 Task: In Heading Arial with underline. Font size of heading  '18'Font style of data Calibri. Font size of data  9Alignment of headline & data Align center. Fill color in heading,  RedFont color of data Black Apply border in Data No BorderIn the sheet  Data Tracking Template Workbookbook
Action: Mouse moved to (1100, 146)
Screenshot: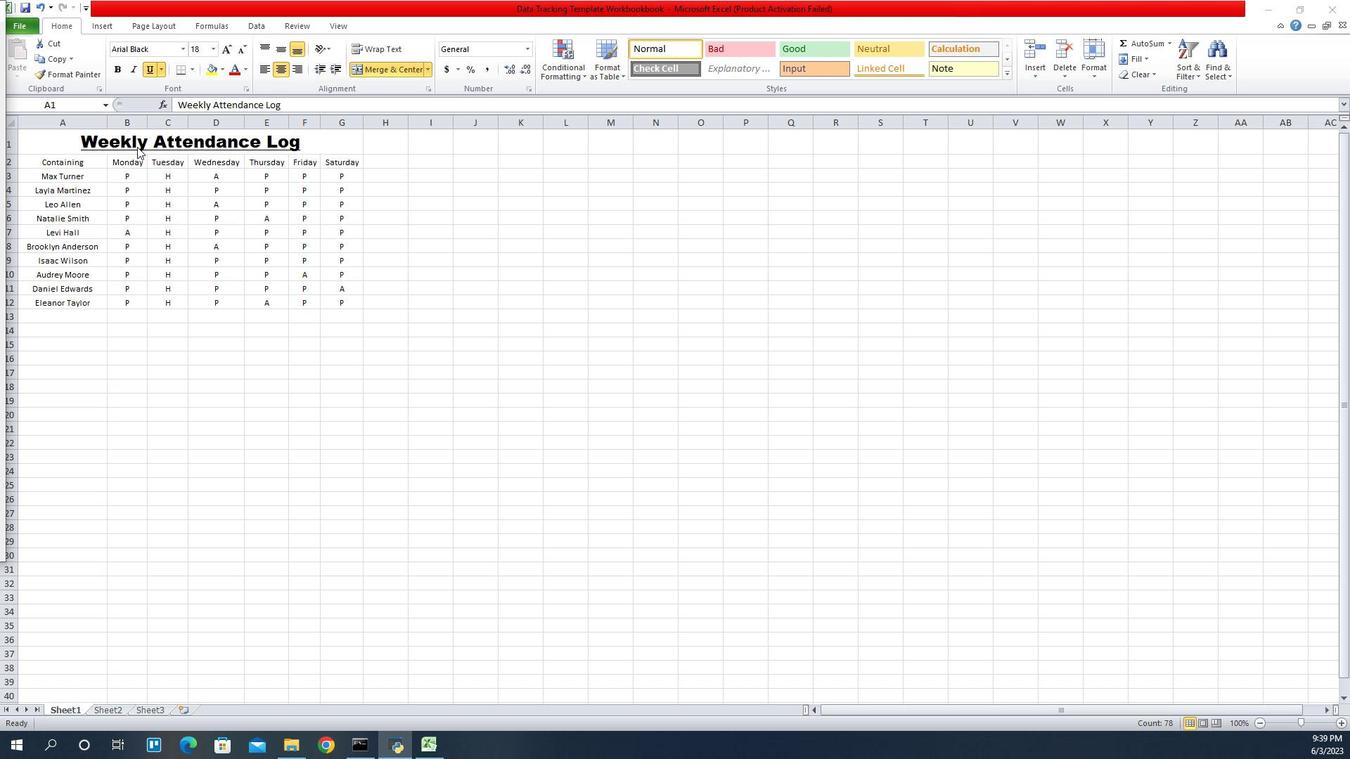 
Action: Mouse pressed left at (1100, 146)
Screenshot: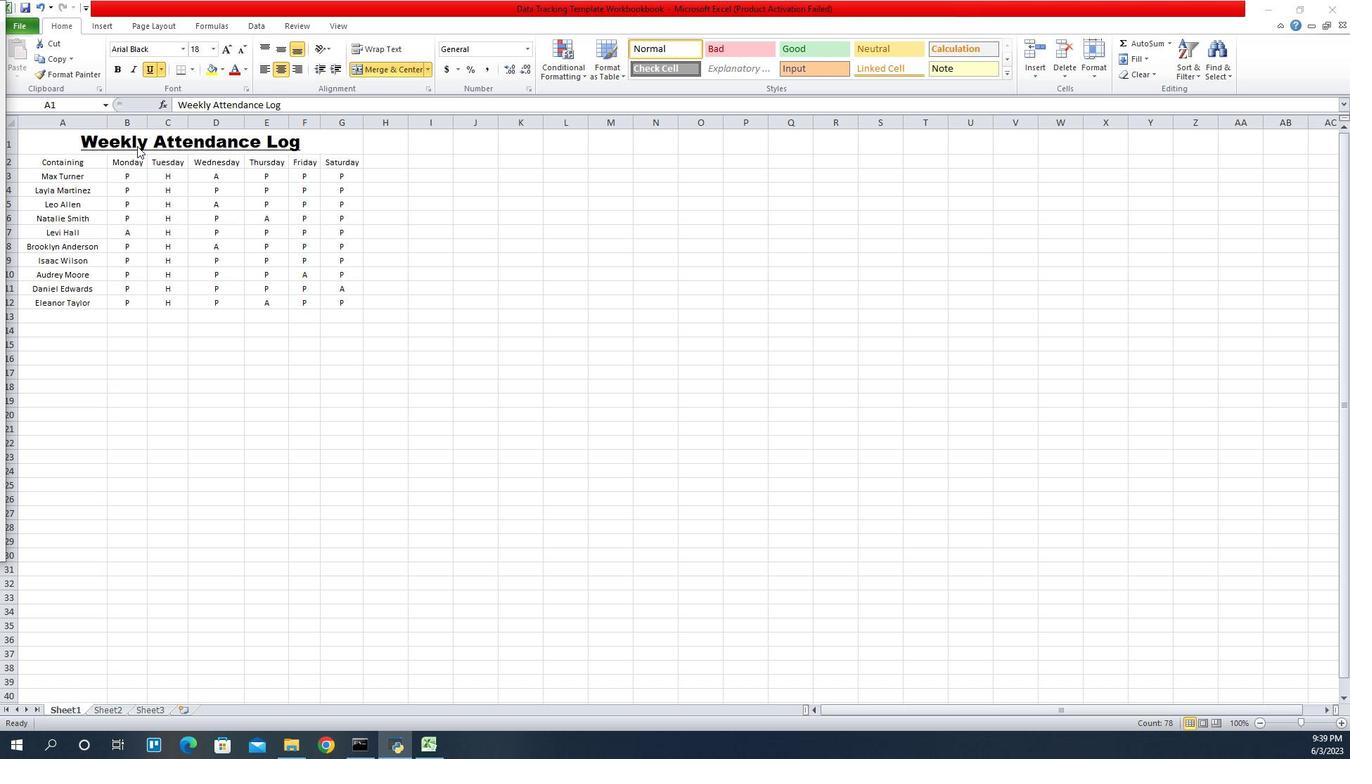 
Action: Mouse pressed left at (1100, 146)
Screenshot: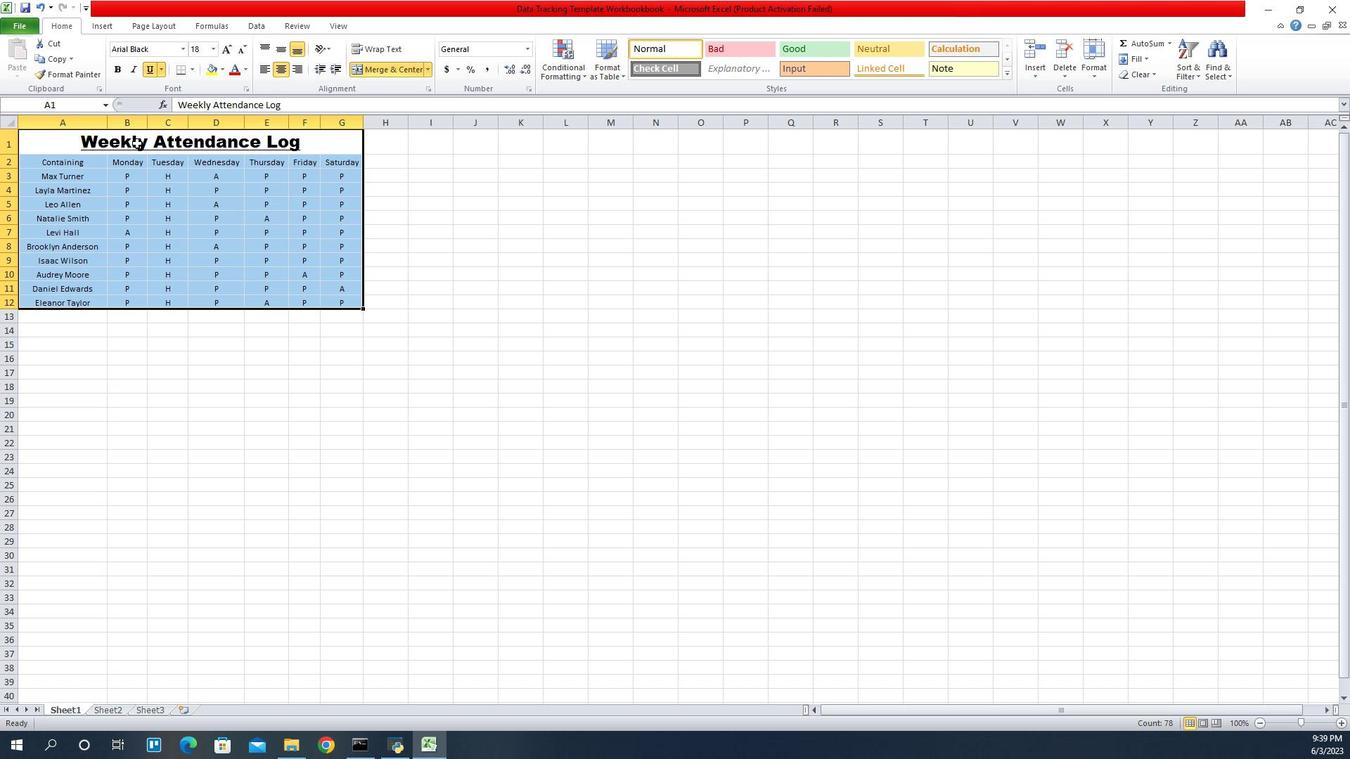 
Action: Mouse moved to (1147, 54)
Screenshot: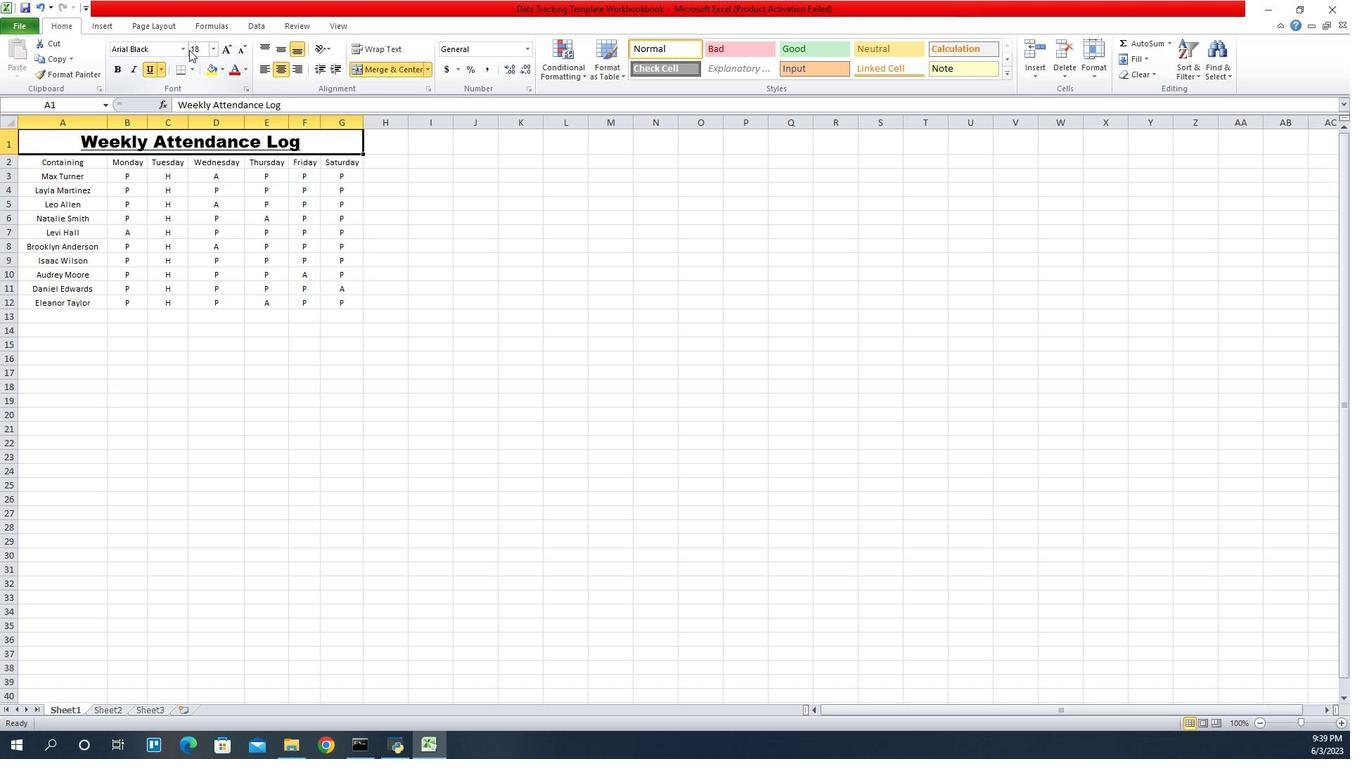 
Action: Mouse pressed left at (1147, 54)
Screenshot: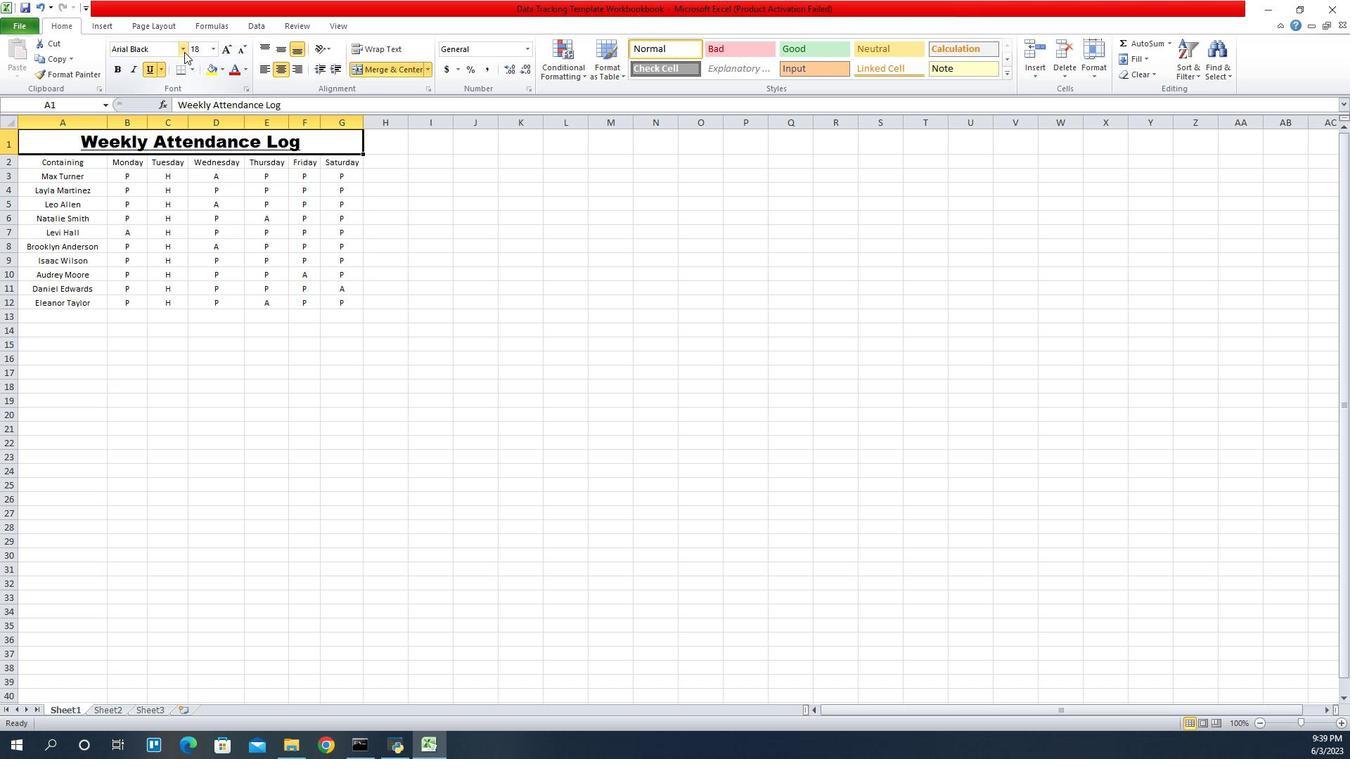 
Action: Mouse moved to (1108, 166)
Screenshot: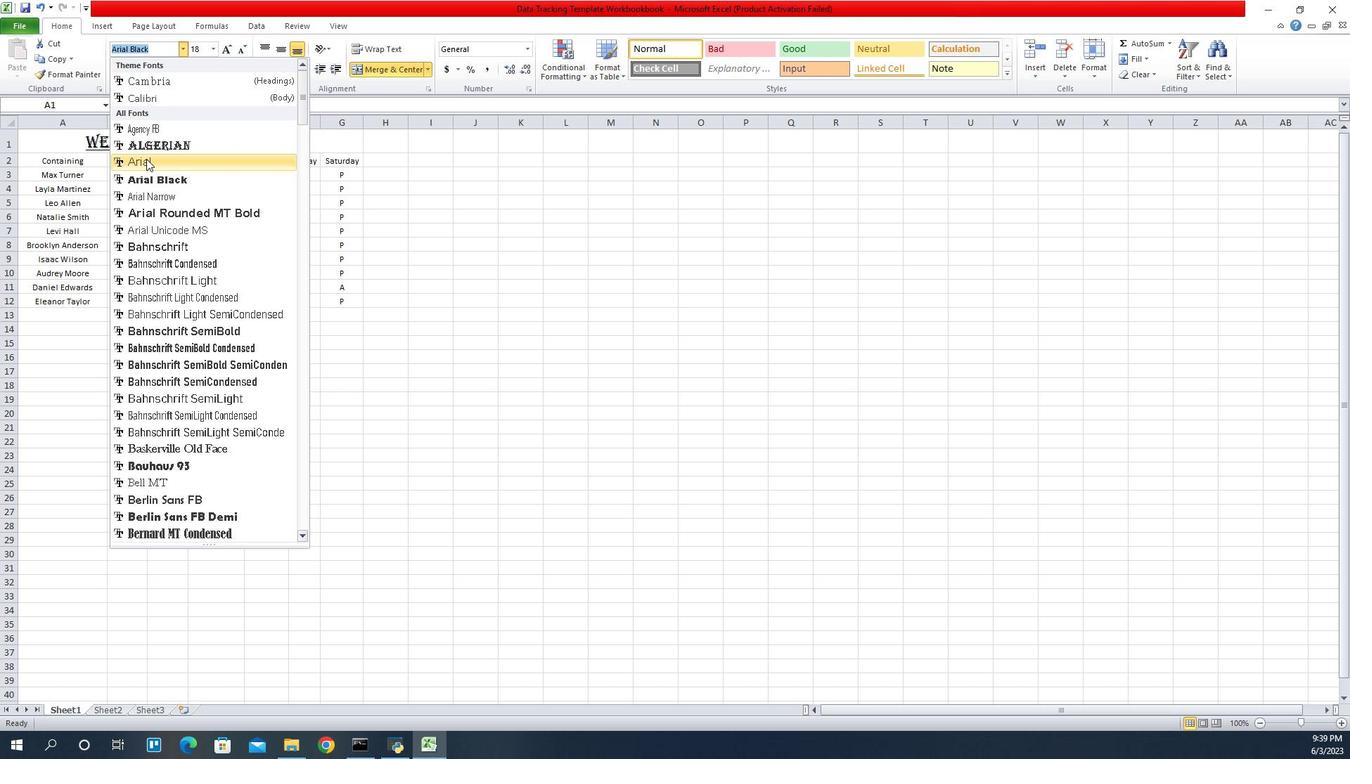 
Action: Mouse pressed left at (1108, 166)
Screenshot: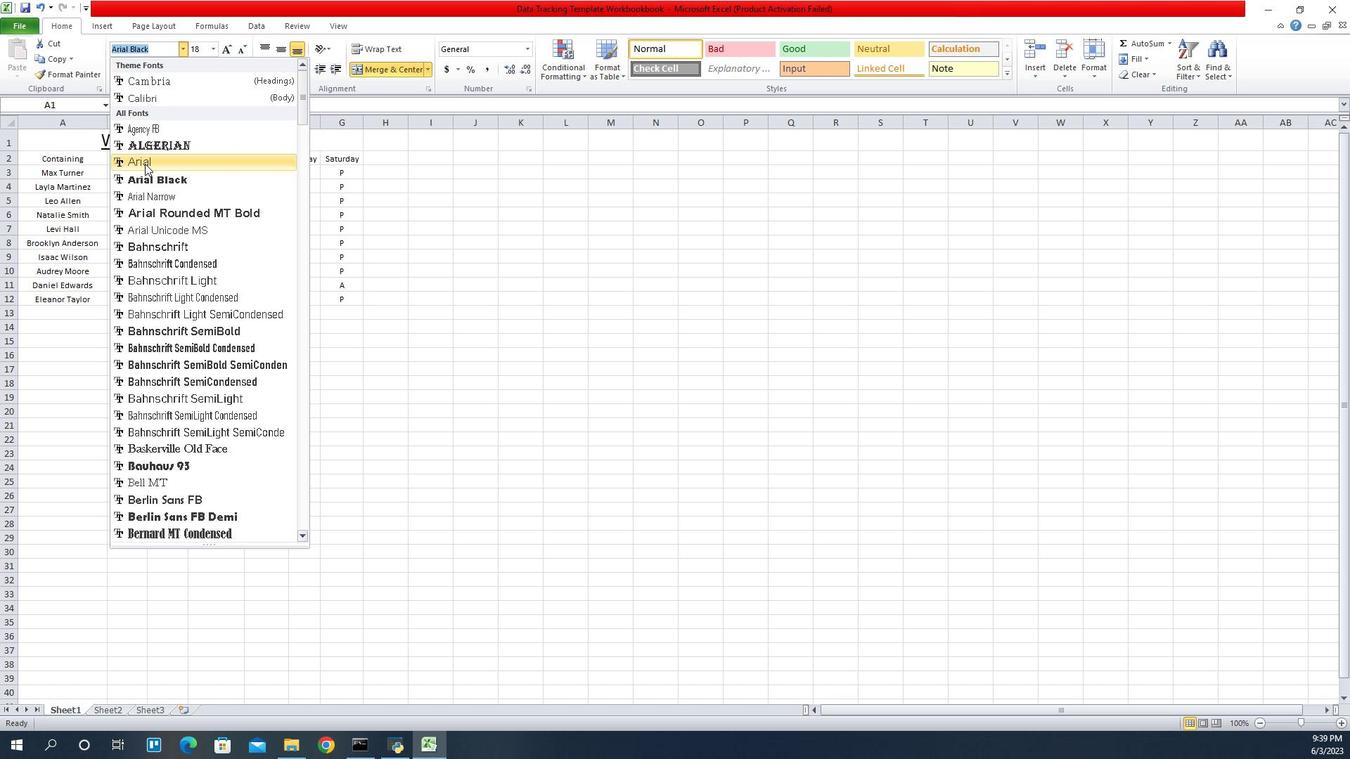 
Action: Mouse moved to (1117, 77)
Screenshot: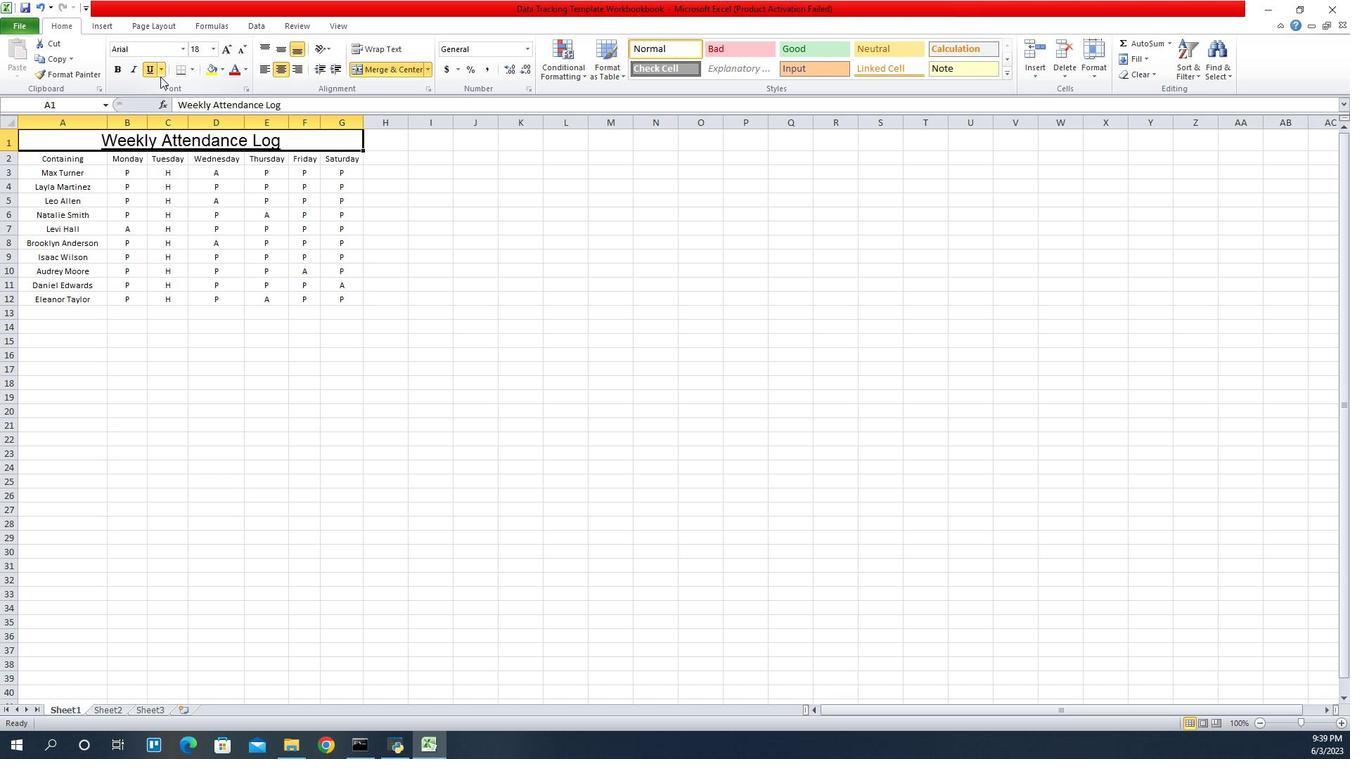 
Action: Mouse pressed left at (1117, 77)
Screenshot: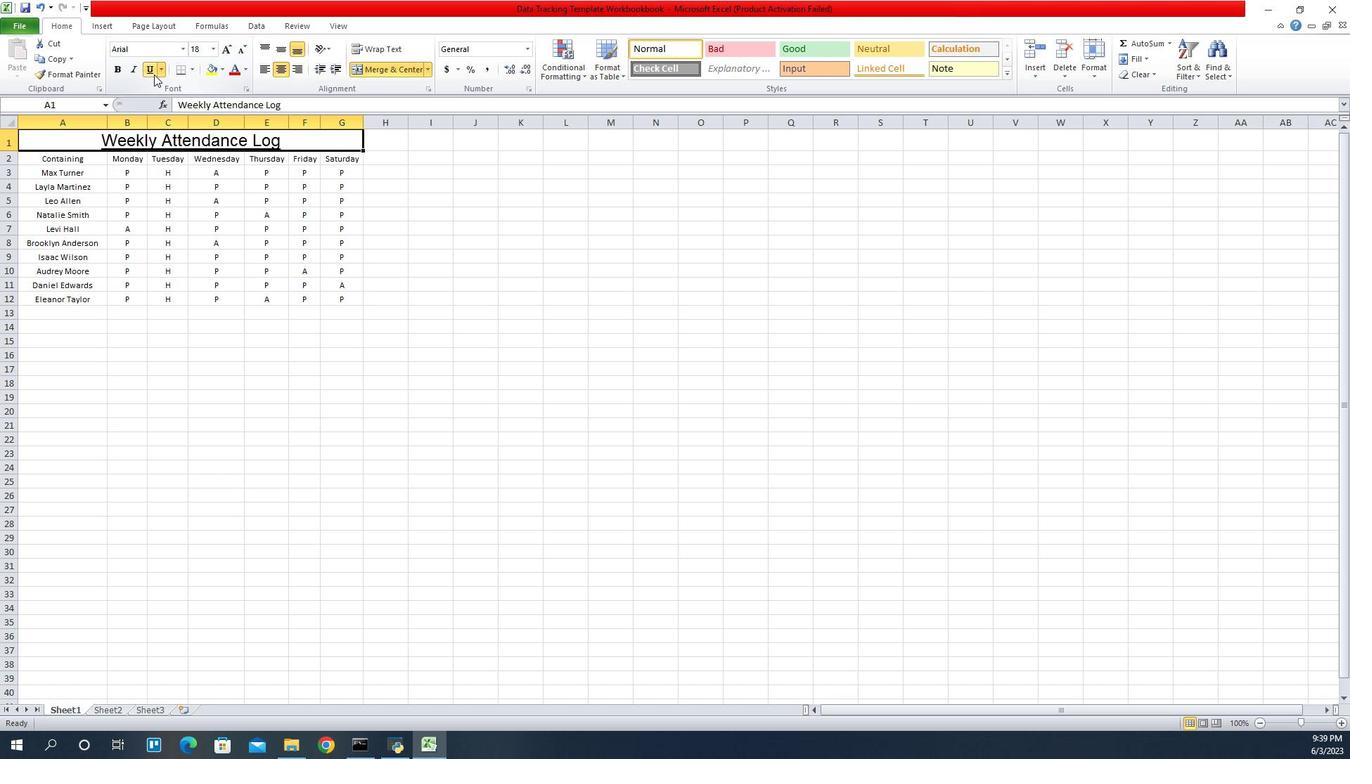 
Action: Mouse pressed left at (1117, 77)
Screenshot: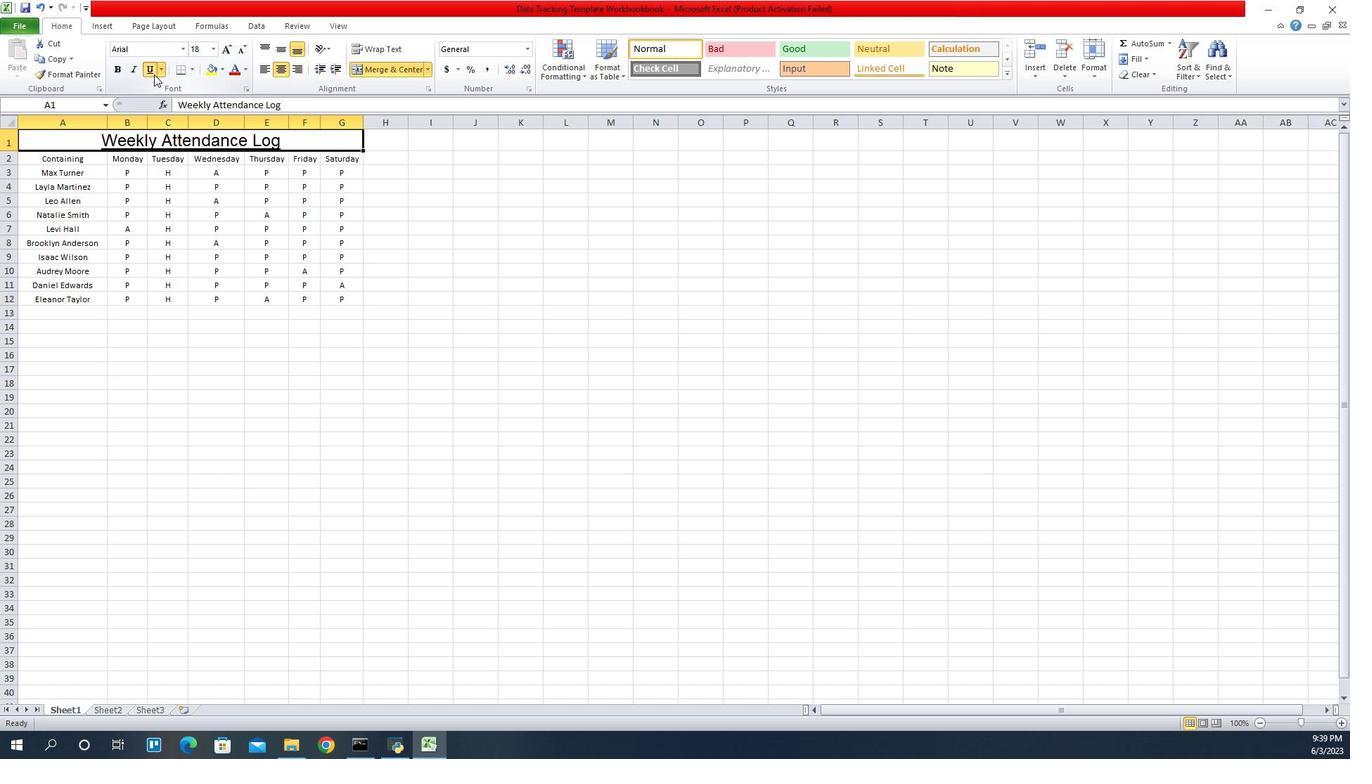 
Action: Mouse moved to (1178, 51)
Screenshot: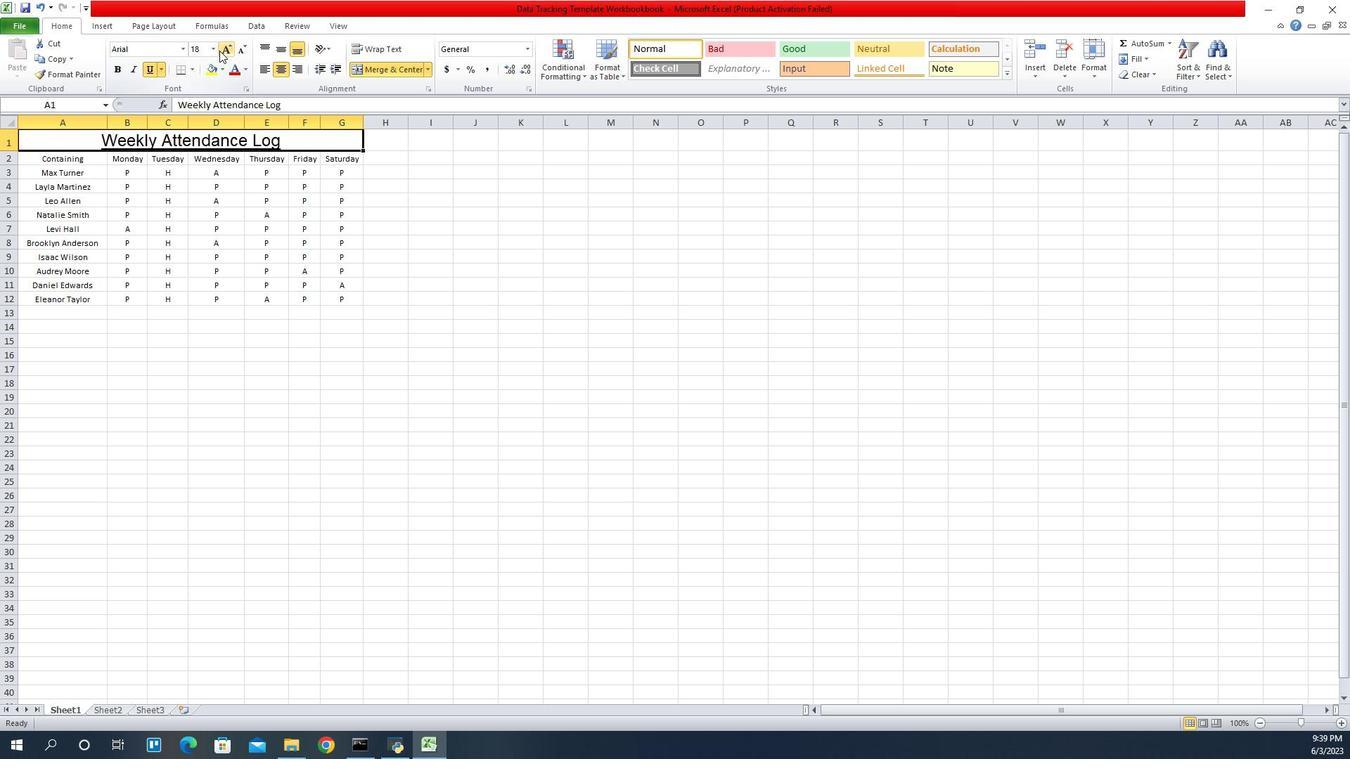 
Action: Mouse pressed left at (1178, 51)
Screenshot: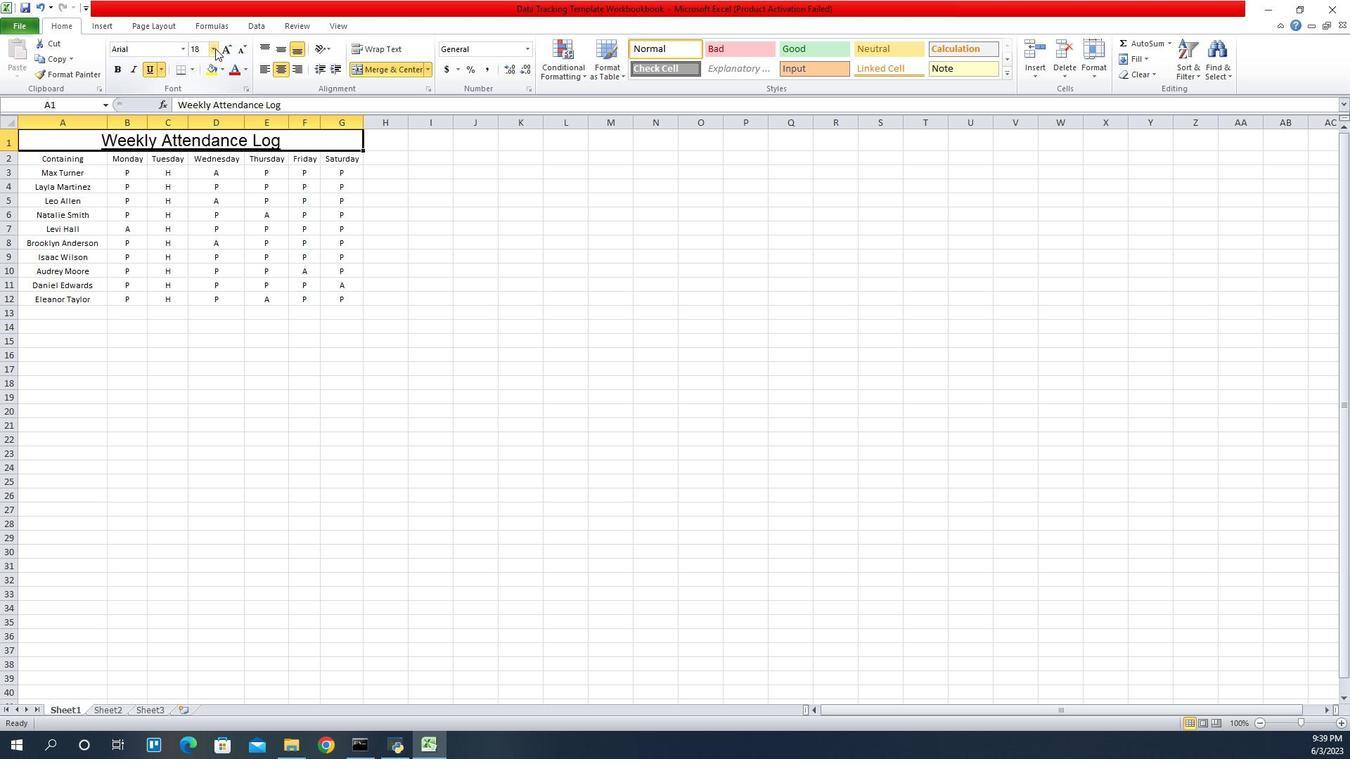 
Action: Mouse moved to (1158, 151)
Screenshot: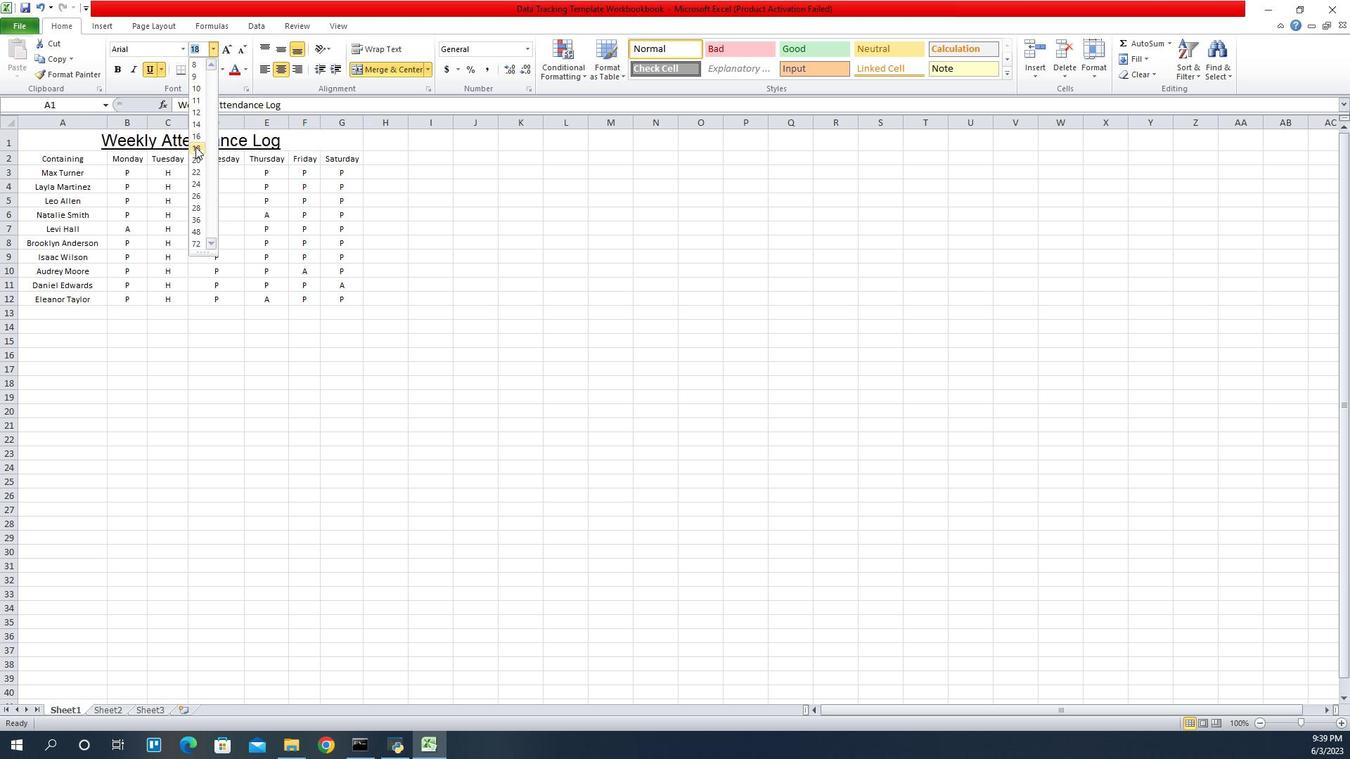 
Action: Mouse pressed left at (1158, 151)
Screenshot: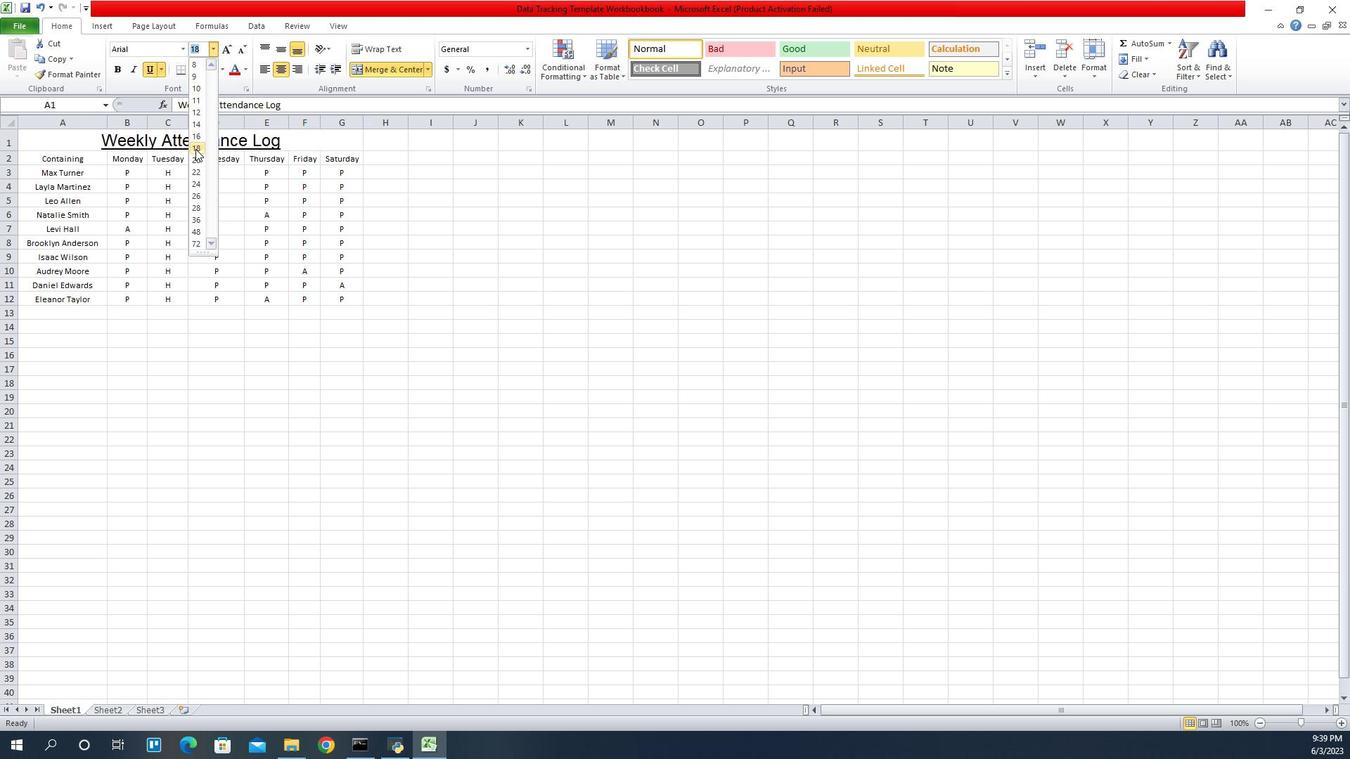 
Action: Mouse moved to (1044, 162)
Screenshot: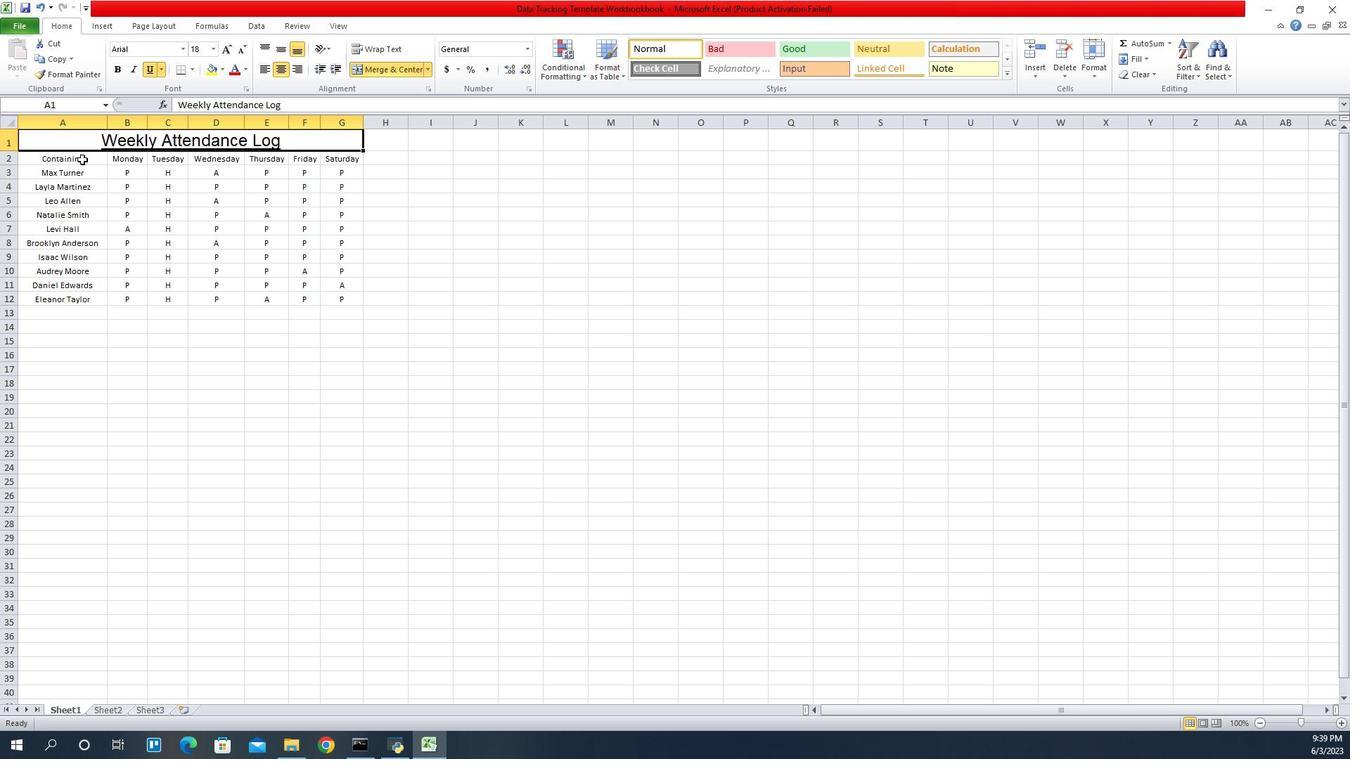 
Action: Mouse pressed left at (1044, 162)
Screenshot: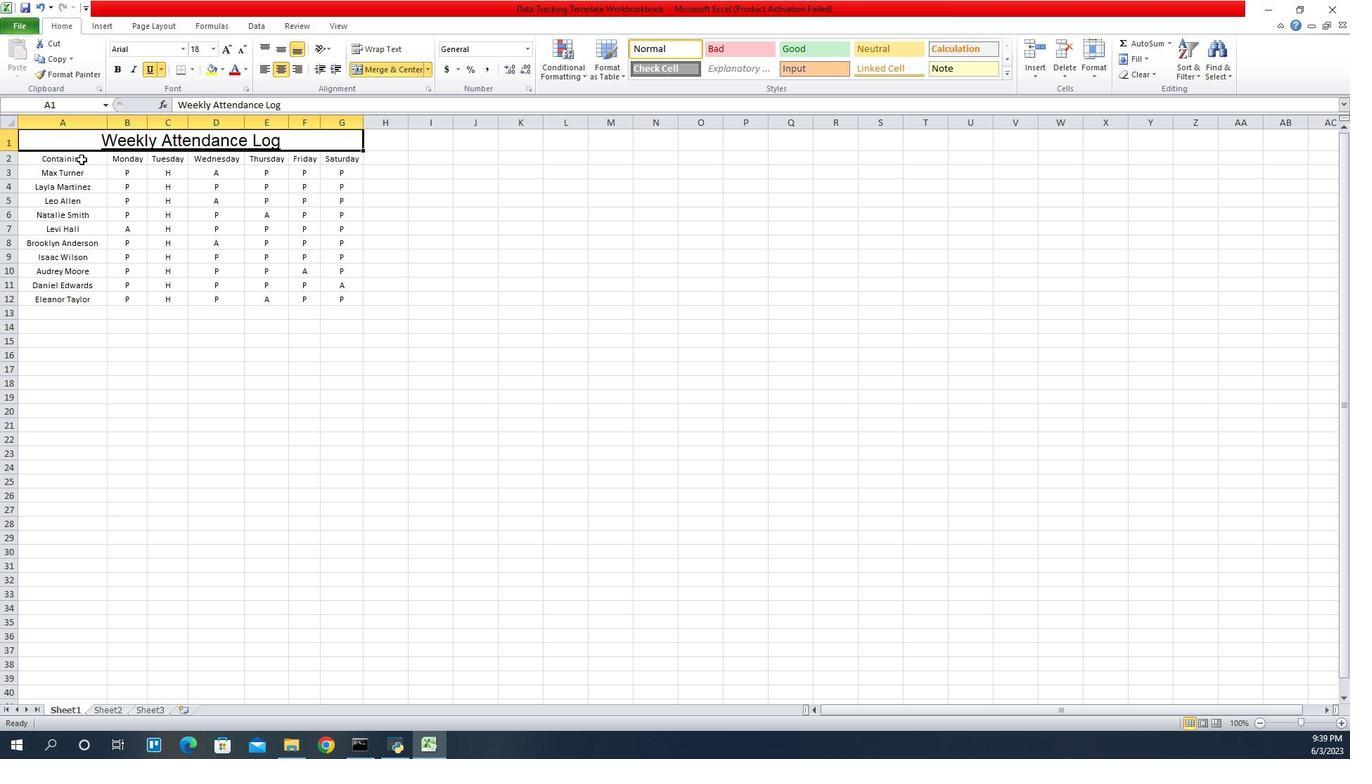 
Action: Mouse moved to (1141, 47)
Screenshot: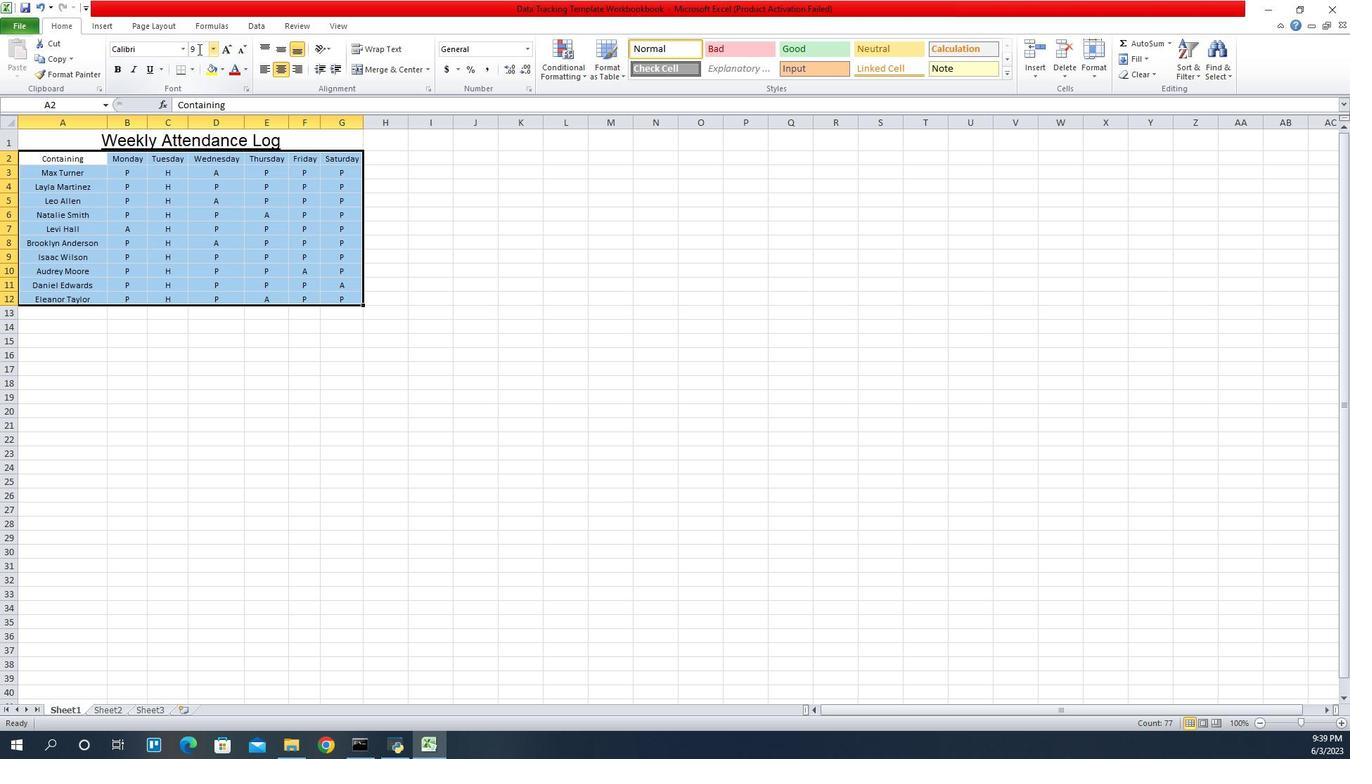
Action: Mouse pressed left at (1141, 47)
Screenshot: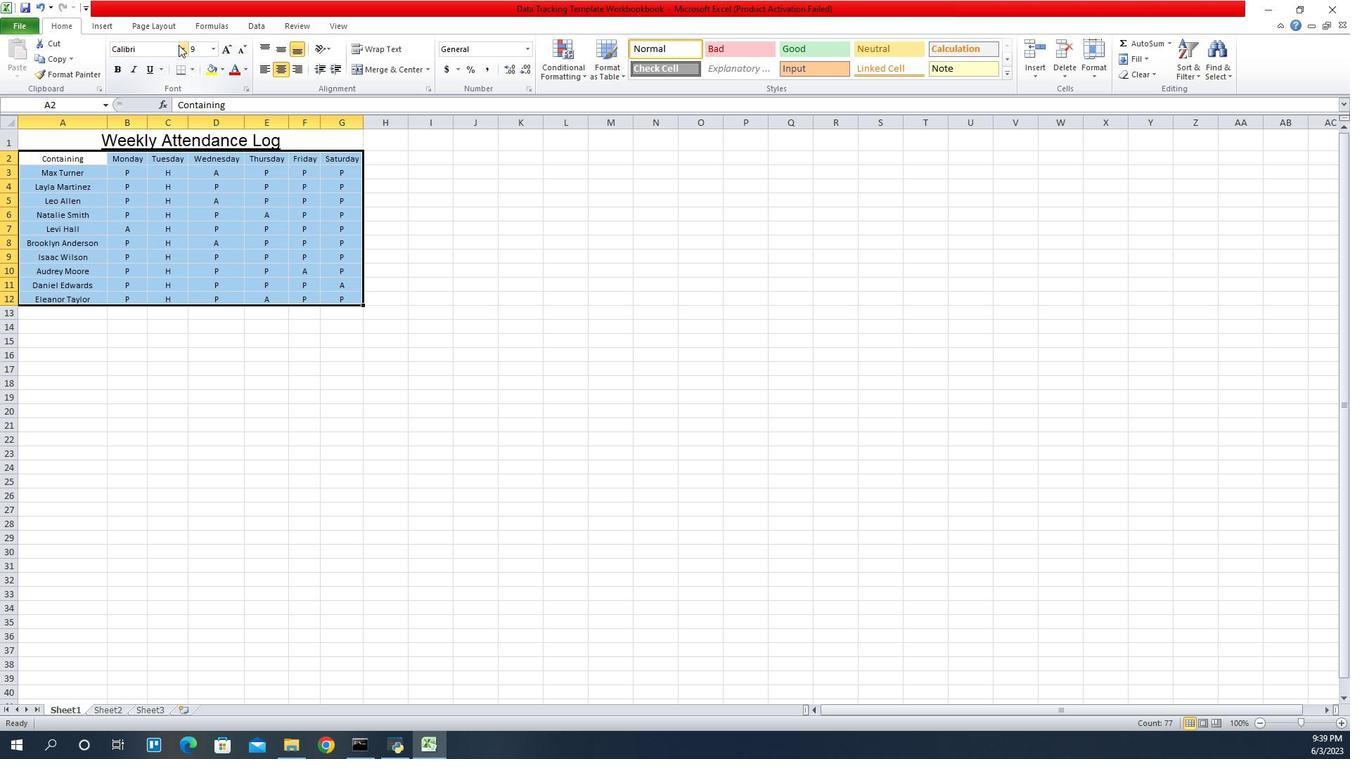 
Action: Mouse moved to (1120, 96)
Screenshot: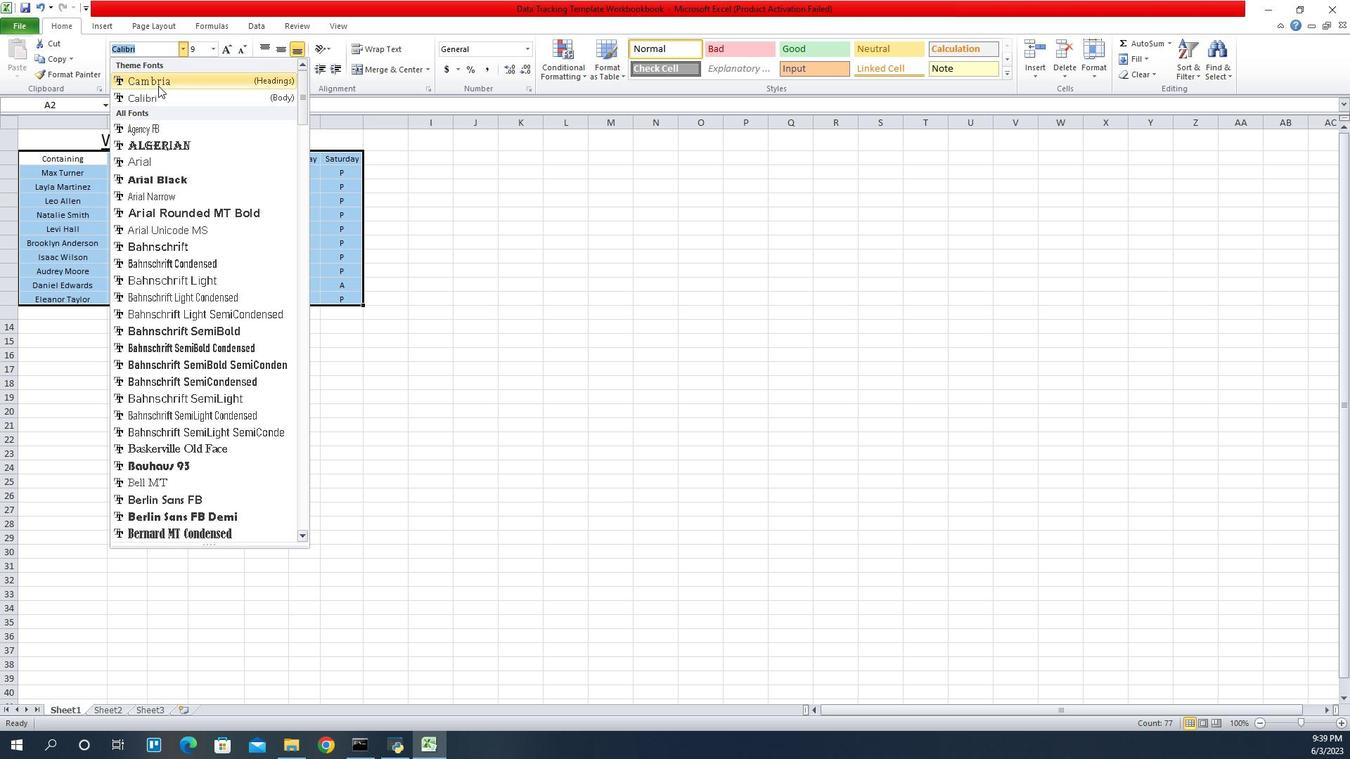 
Action: Mouse pressed left at (1120, 96)
Screenshot: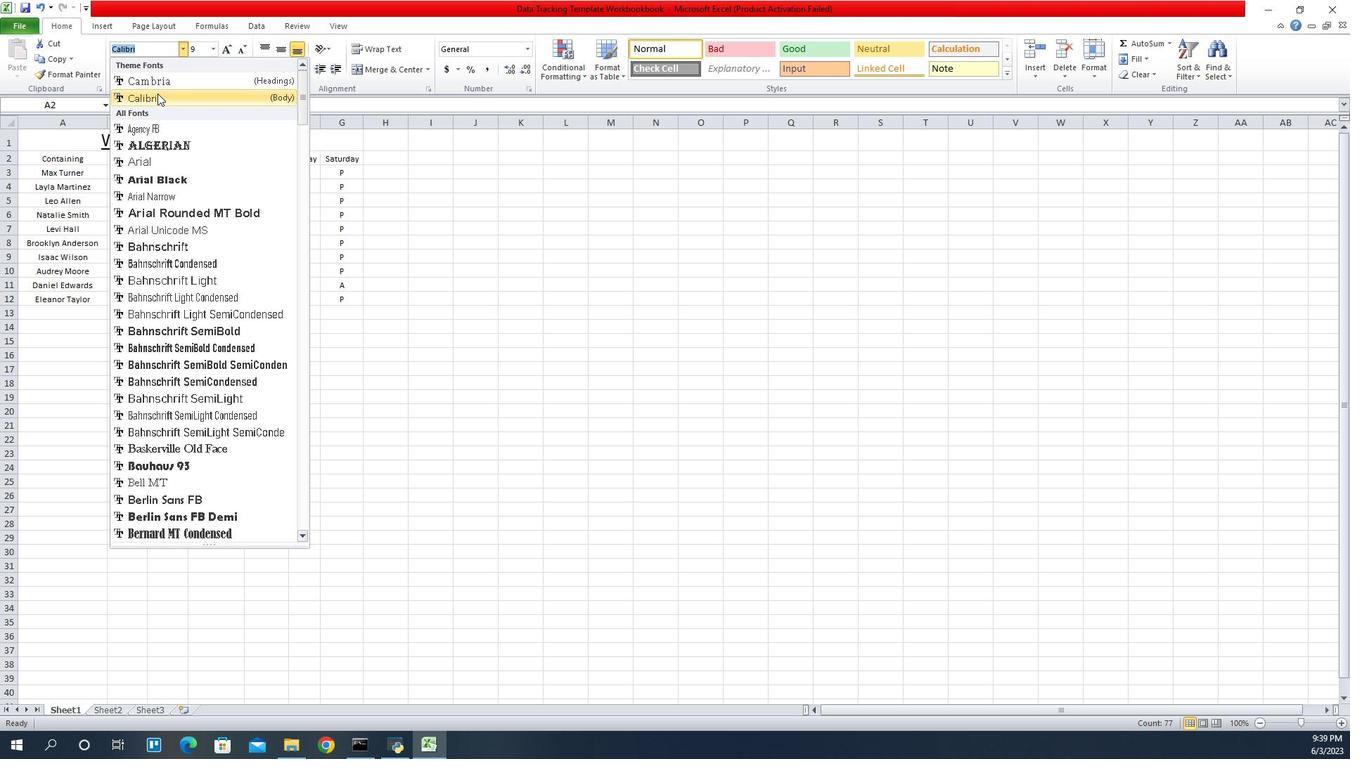 
Action: Mouse moved to (1177, 53)
Screenshot: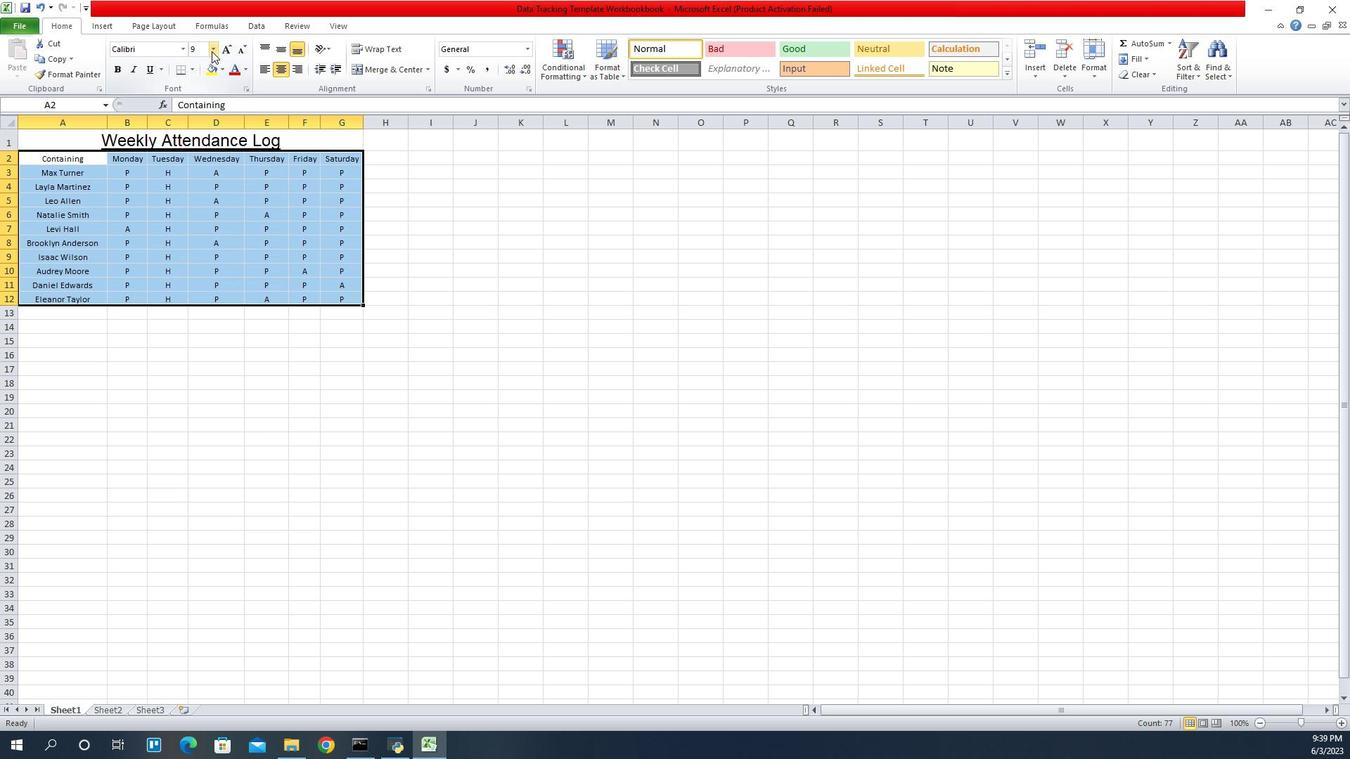 
Action: Mouse pressed left at (1177, 53)
Screenshot: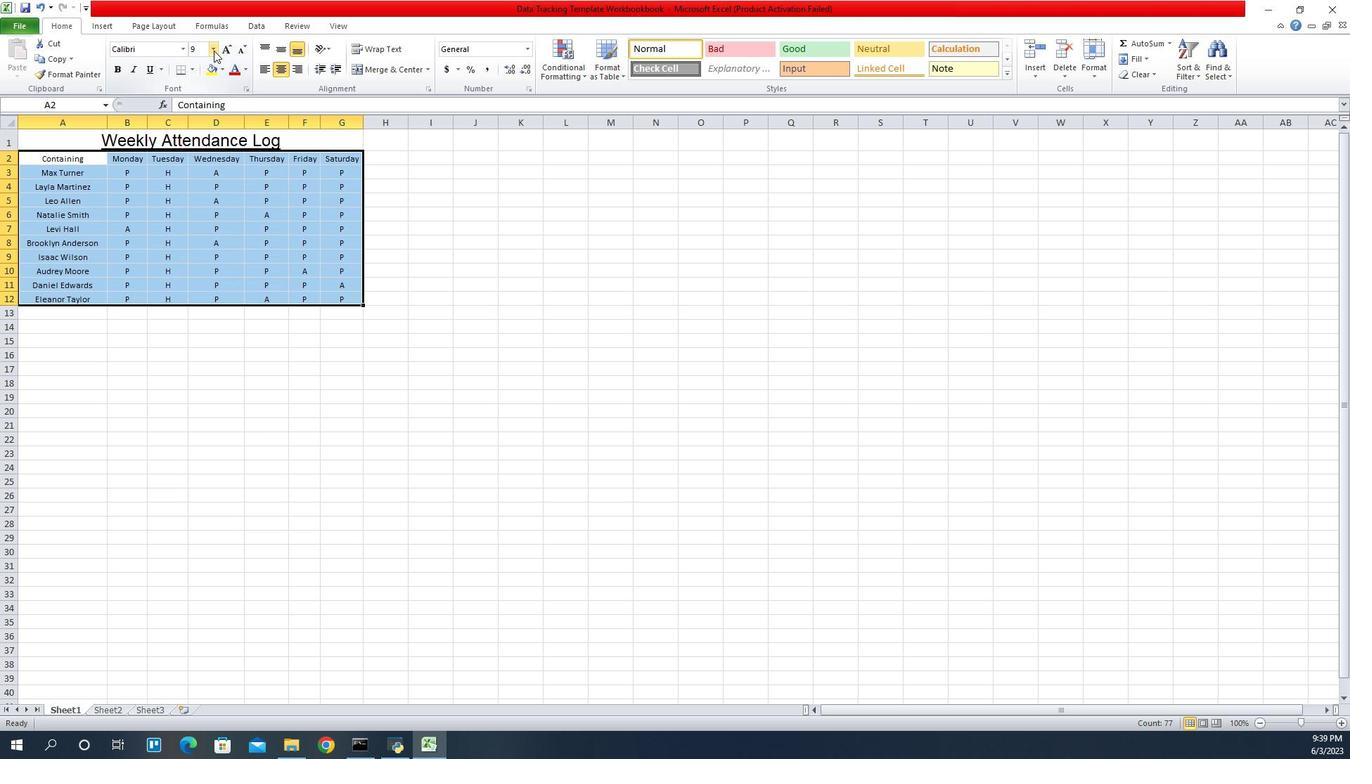
Action: Mouse moved to (1167, 81)
Screenshot: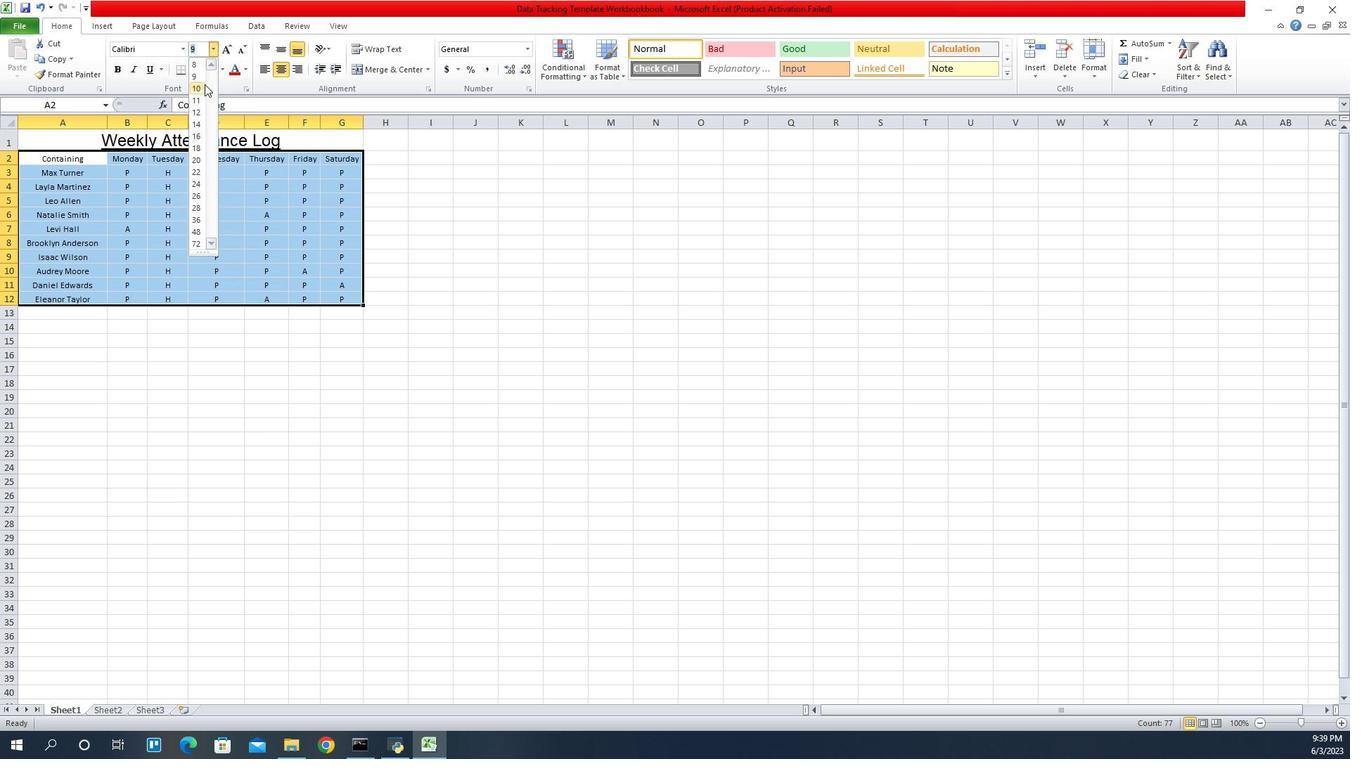 
Action: Mouse pressed left at (1167, 81)
Screenshot: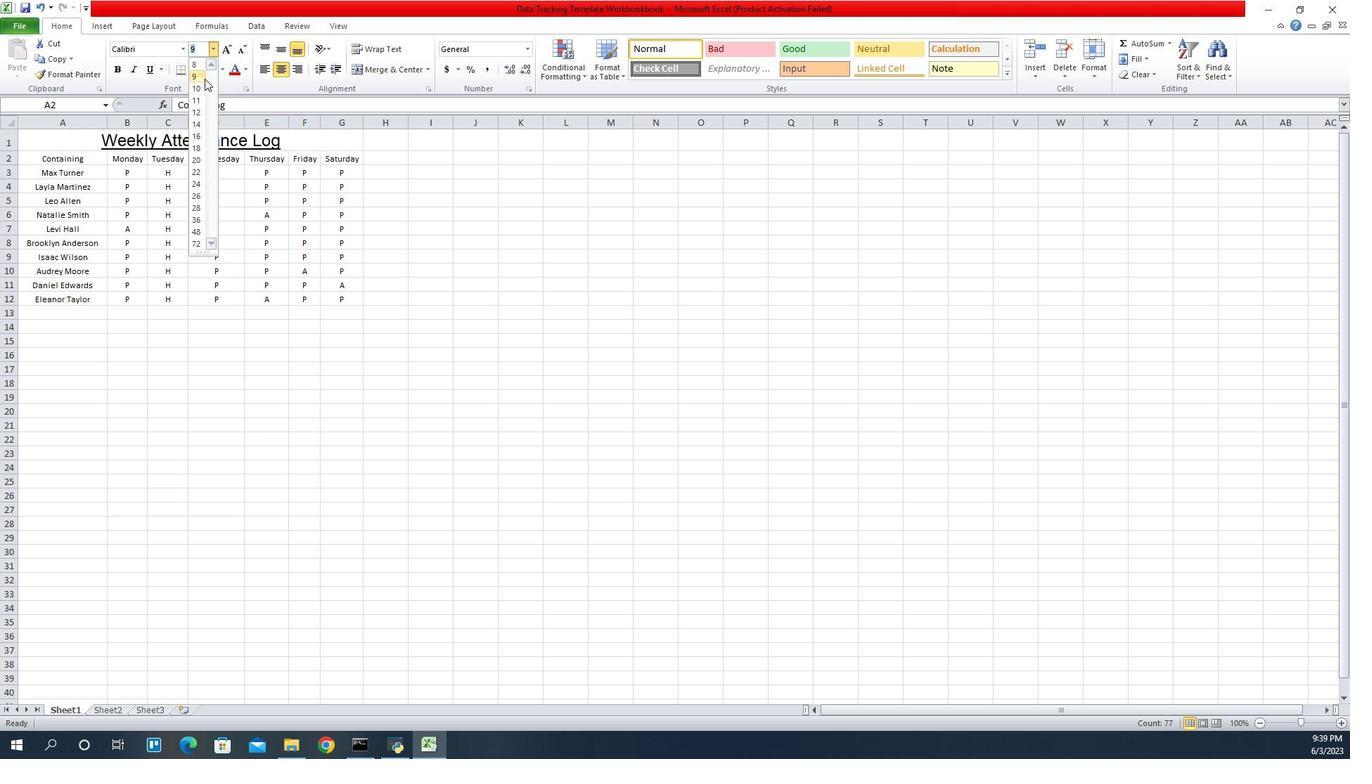 
Action: Mouse moved to (1248, 70)
Screenshot: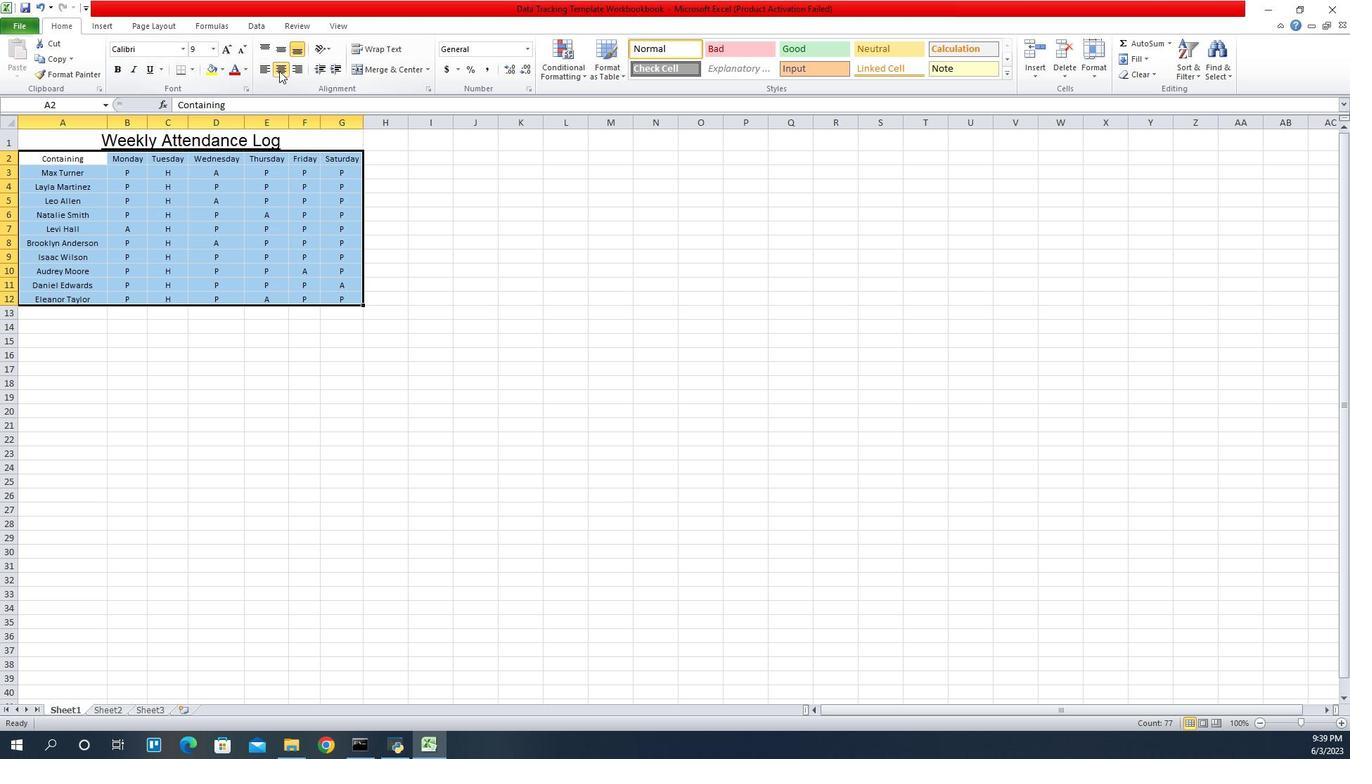 
Action: Mouse pressed left at (1248, 70)
Screenshot: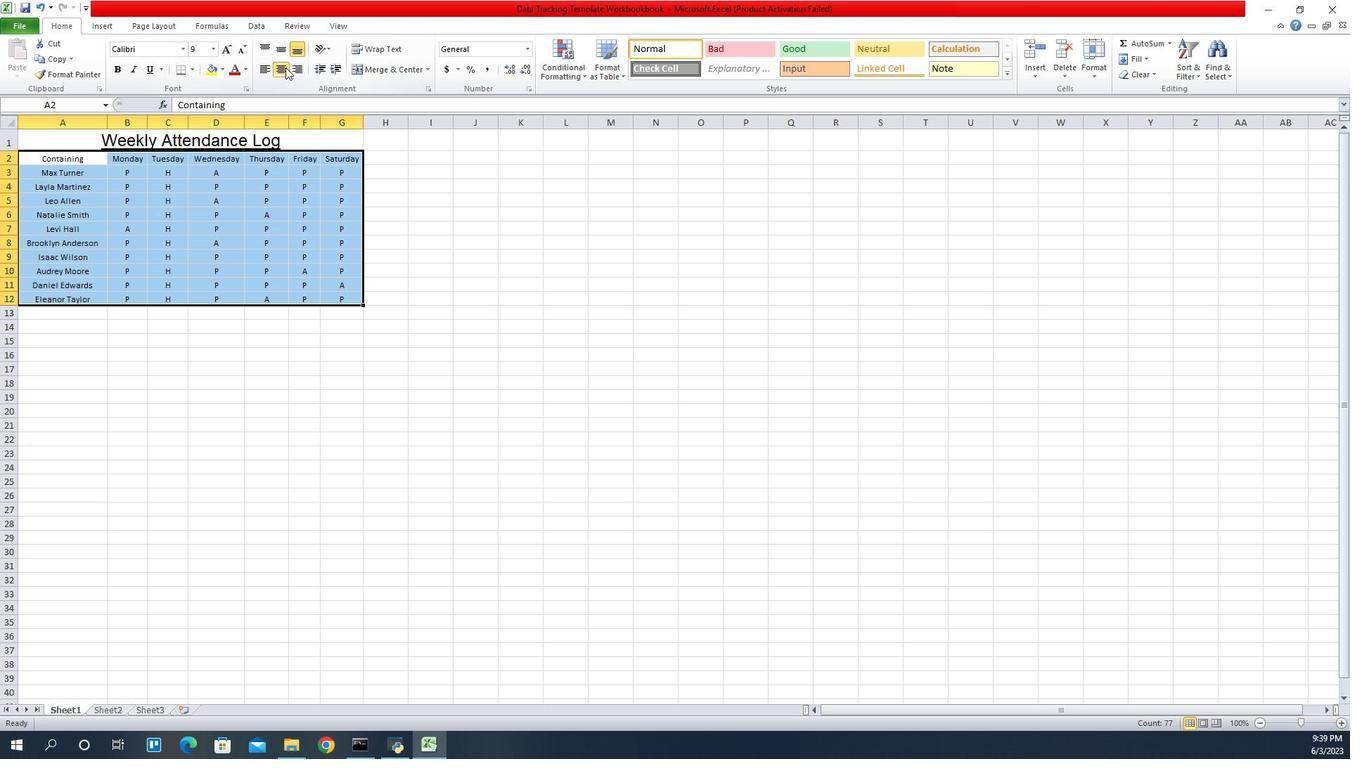 
Action: Mouse moved to (1134, 145)
Screenshot: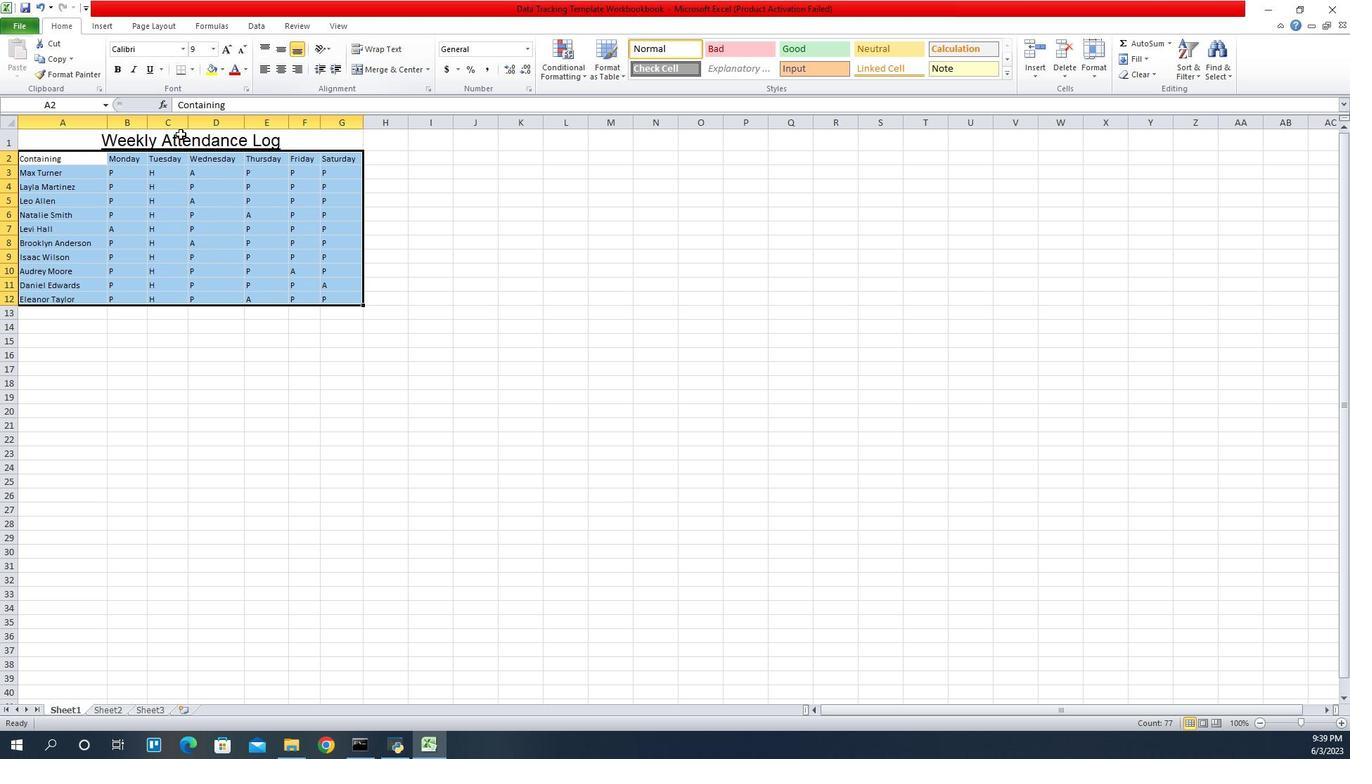 
Action: Mouse pressed left at (1134, 145)
Screenshot: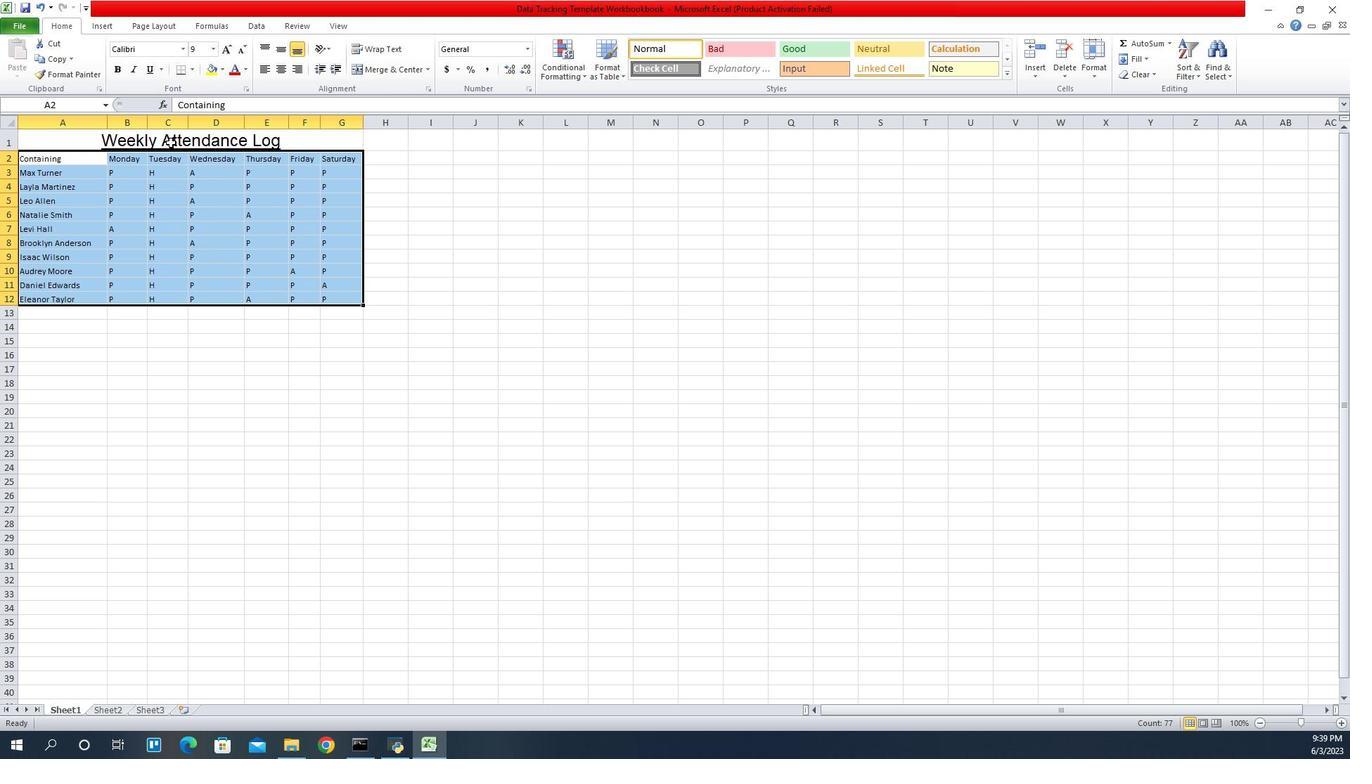 
Action: Mouse moved to (1200, 73)
Screenshot: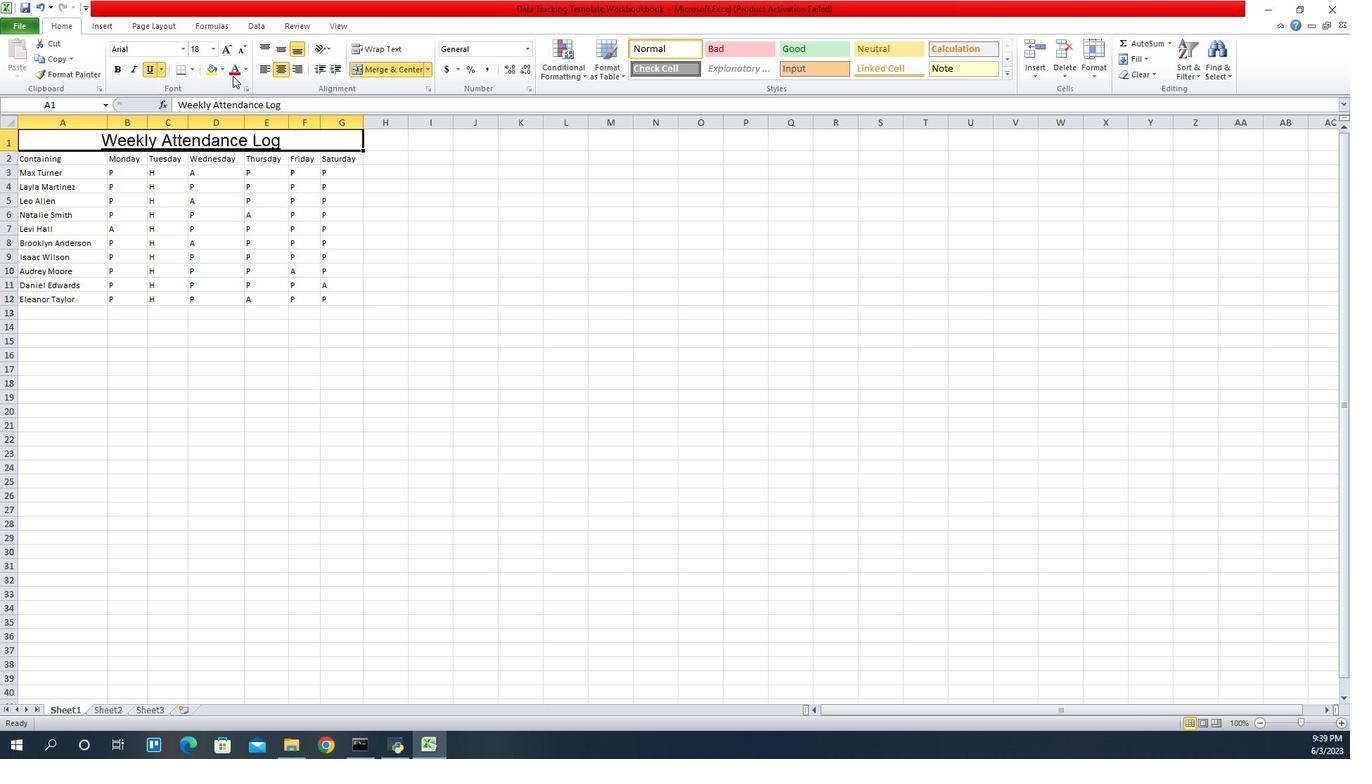 
Action: Mouse pressed left at (1200, 73)
Screenshot: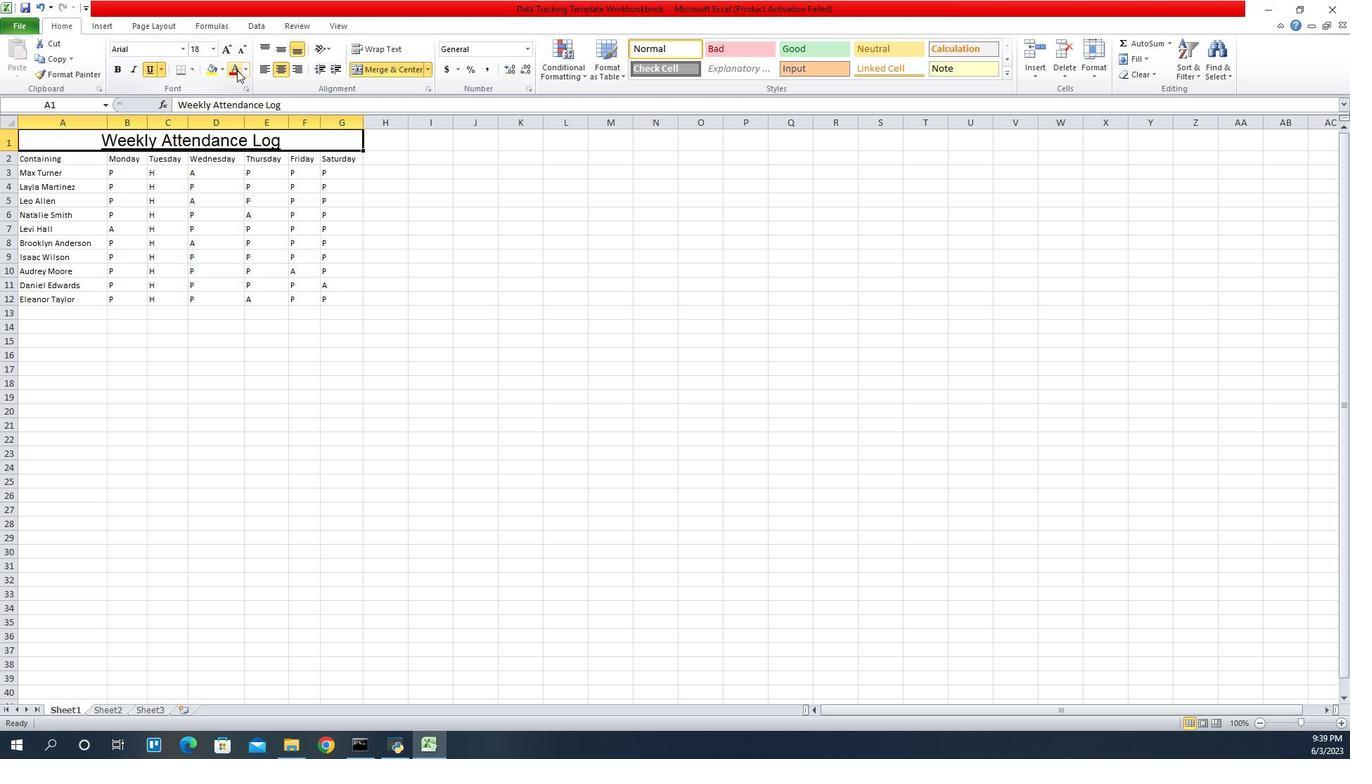 
Action: Mouse moved to (1011, 163)
Screenshot: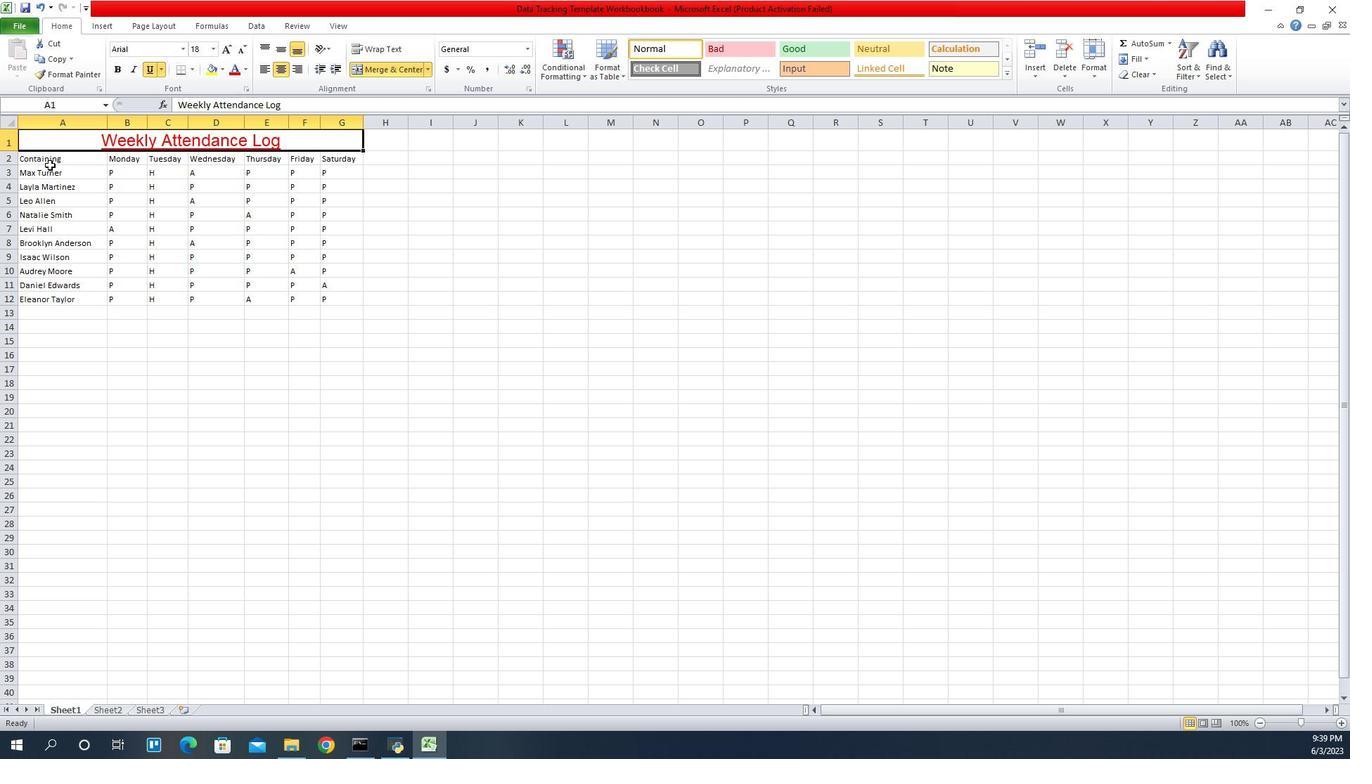 
Action: Mouse pressed left at (1011, 163)
Screenshot: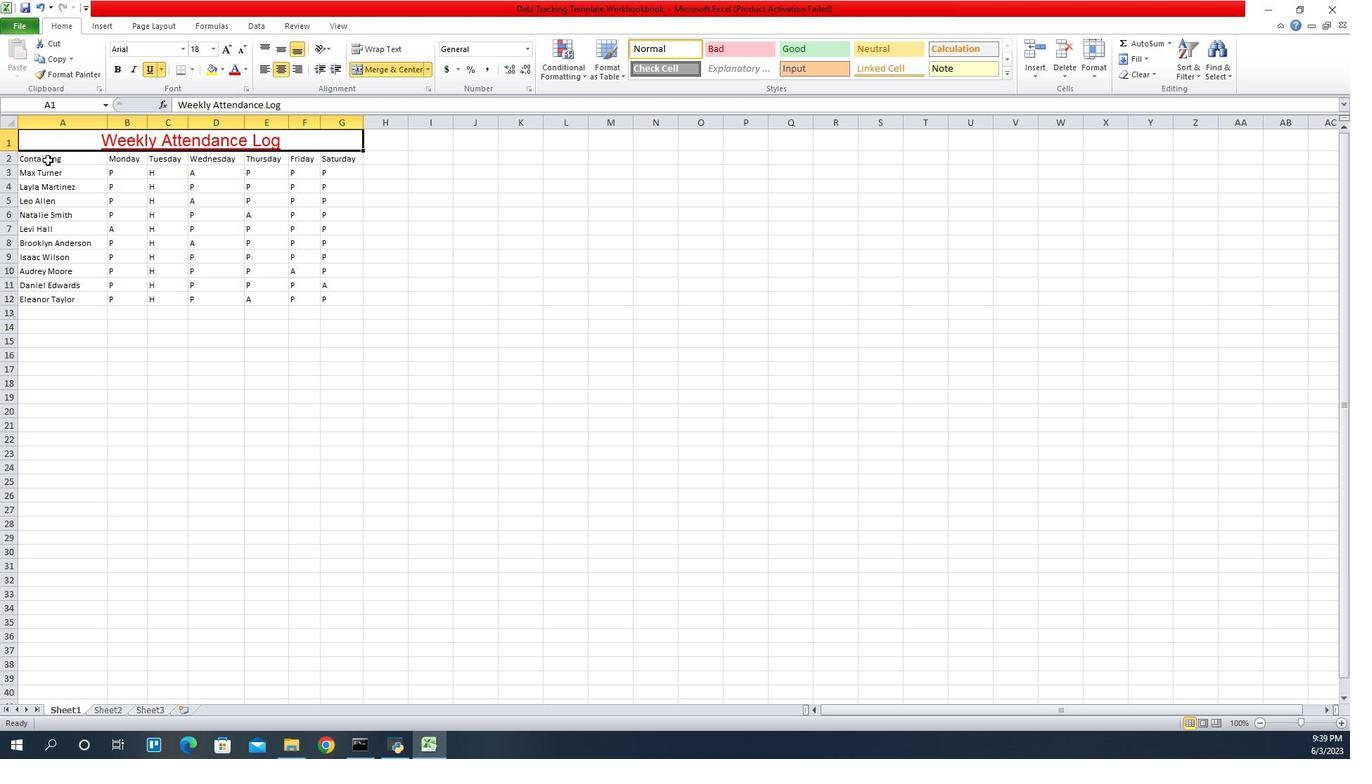 
Action: Mouse moved to (1209, 69)
Screenshot: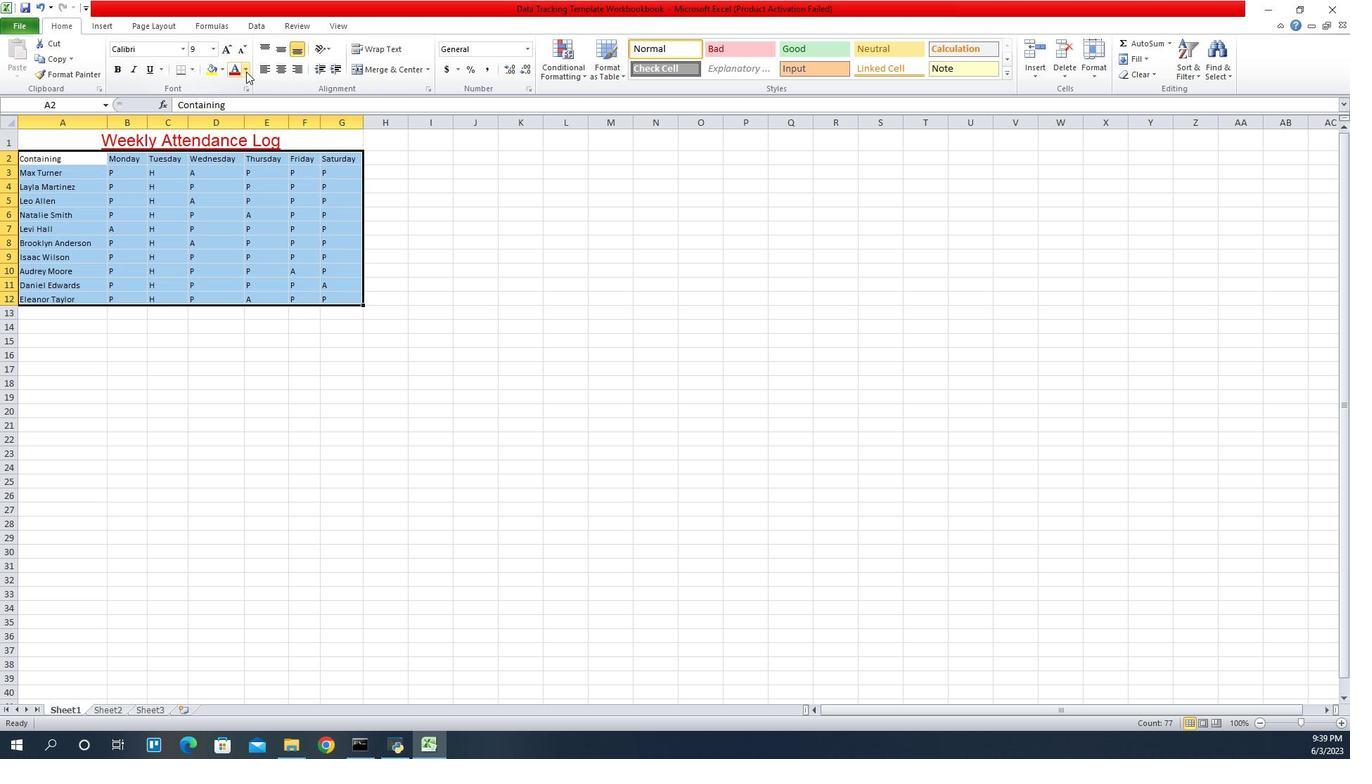 
Action: Mouse pressed left at (1209, 69)
Screenshot: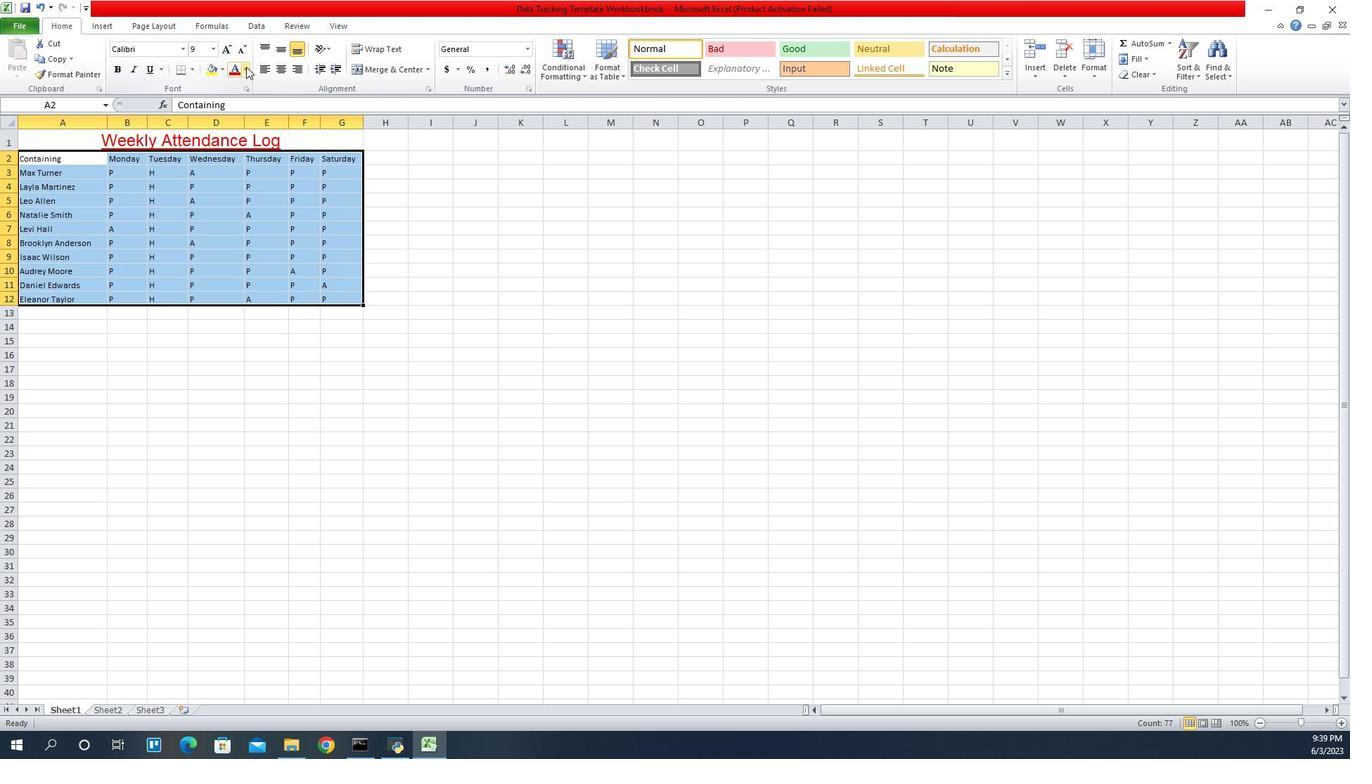 
Action: Mouse moved to (1210, 118)
Screenshot: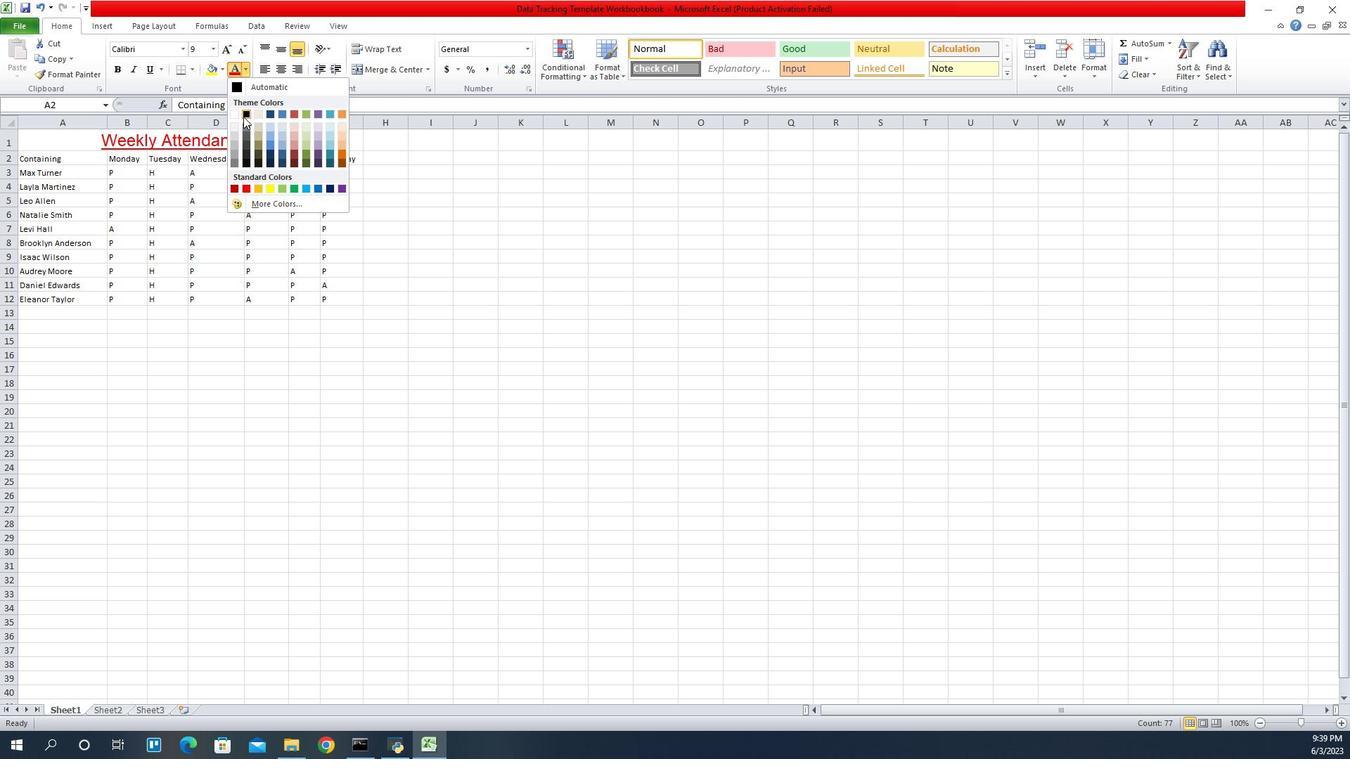 
Action: Mouse pressed left at (1210, 118)
Screenshot: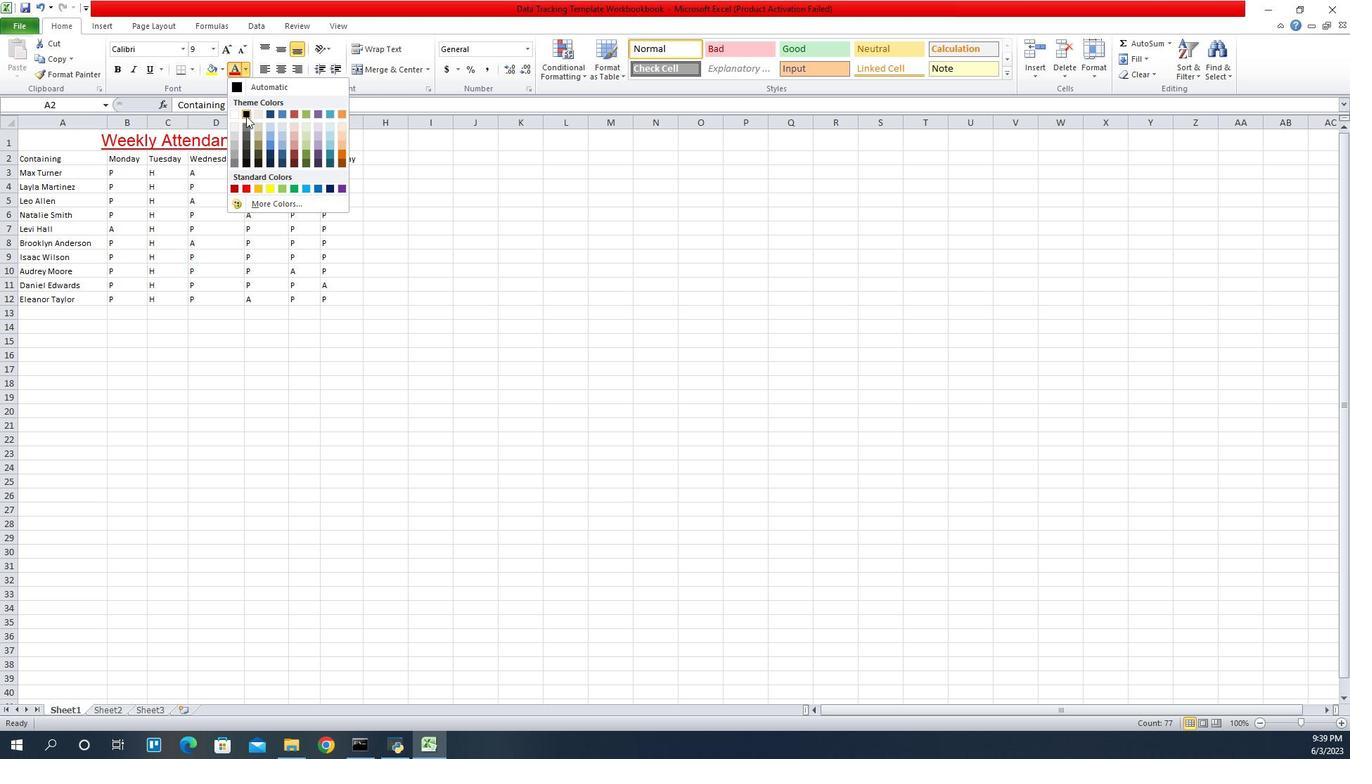 
Action: Mouse moved to (1153, 73)
Screenshot: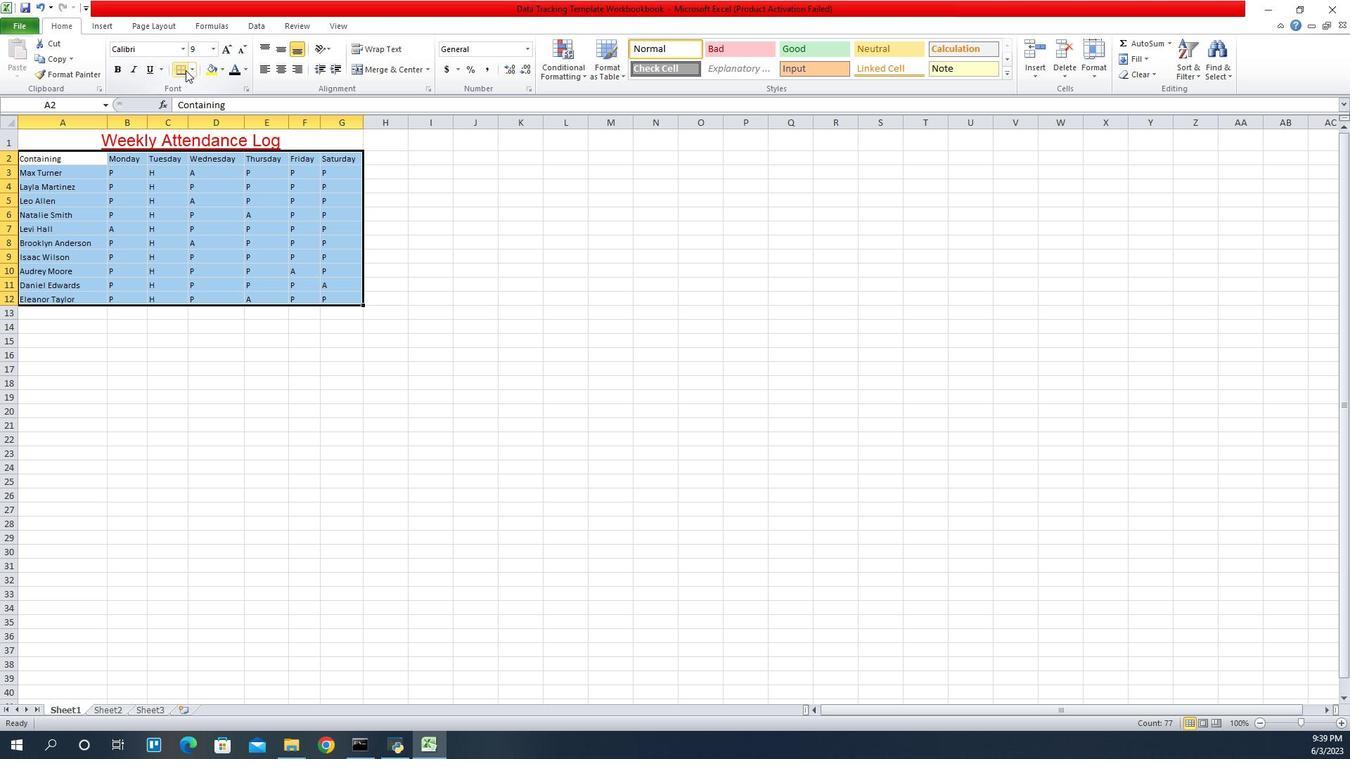 
Action: Mouse pressed left at (1153, 73)
Screenshot: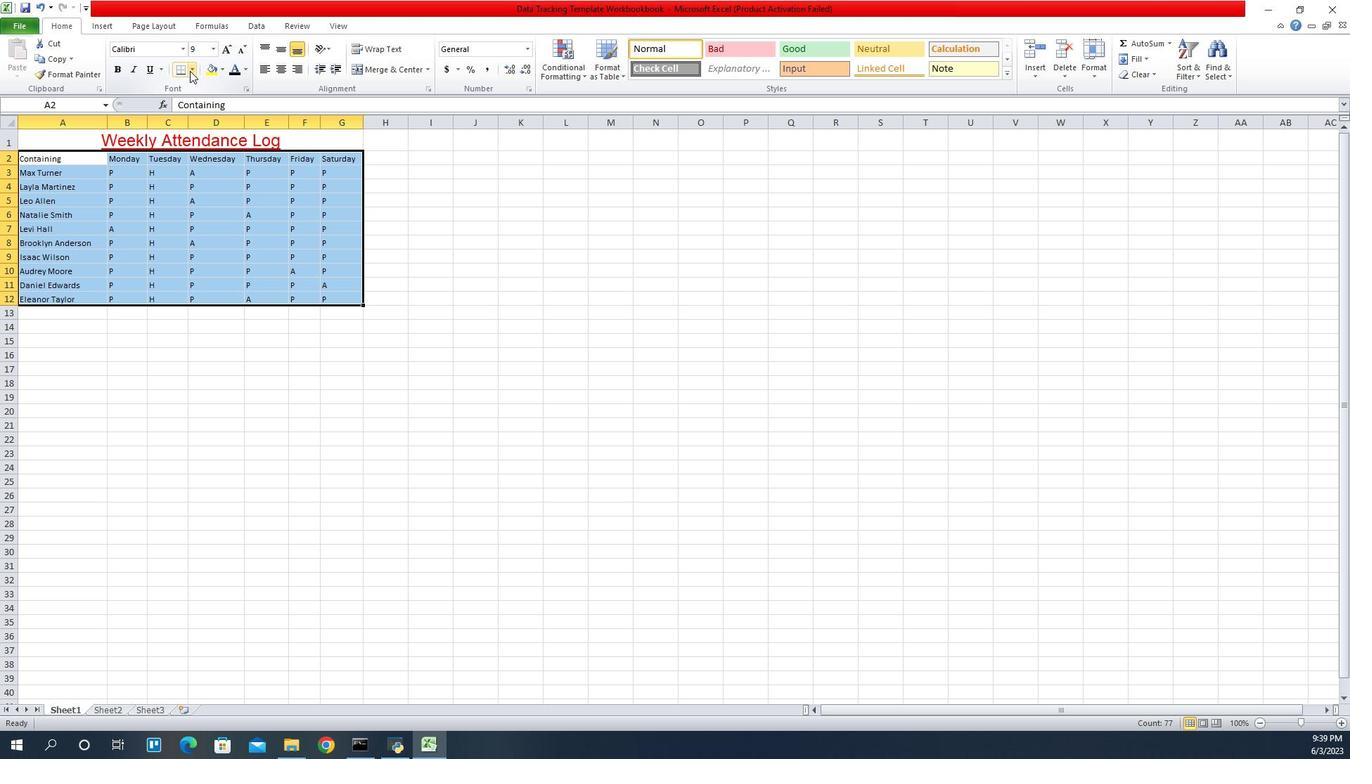 
Action: Mouse moved to (1170, 179)
Screenshot: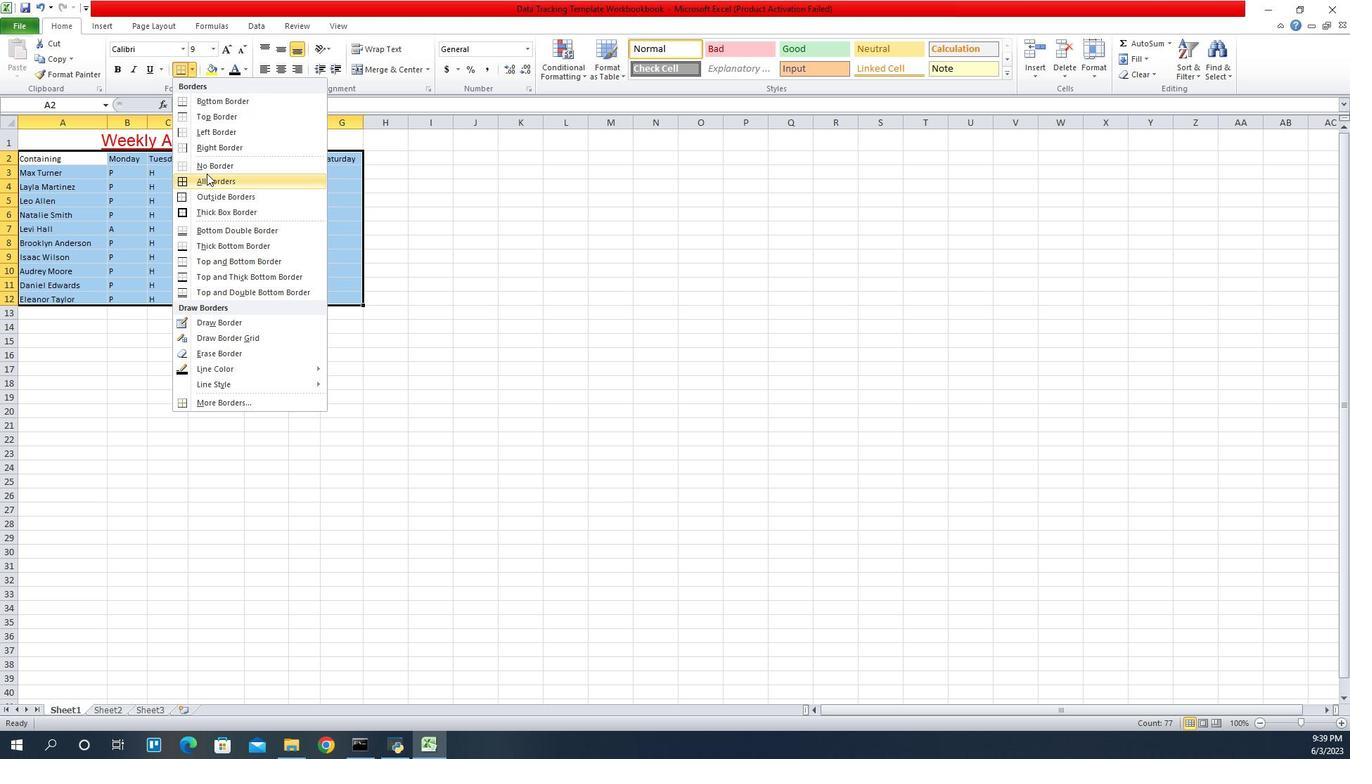 
Action: Mouse pressed left at (1170, 179)
Screenshot: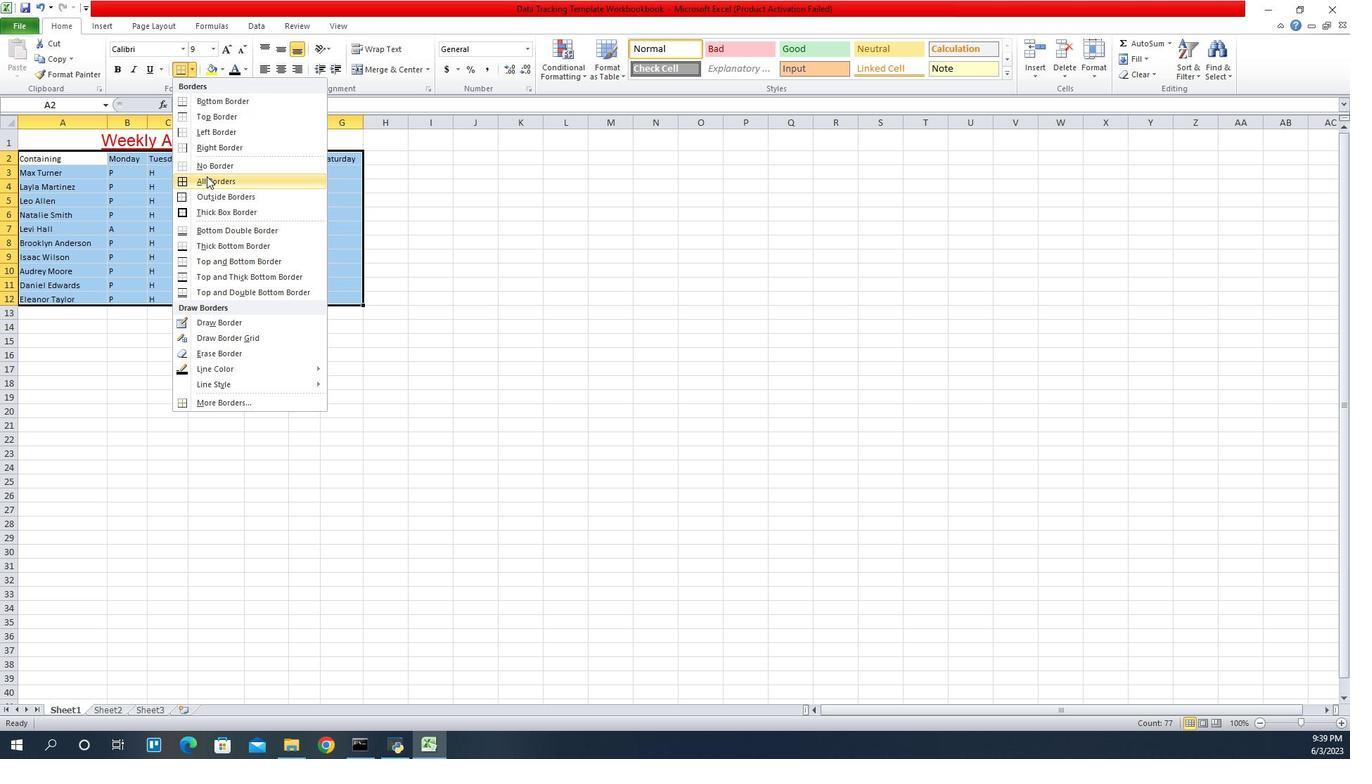 
Action: Mouse moved to (1170, 181)
Screenshot: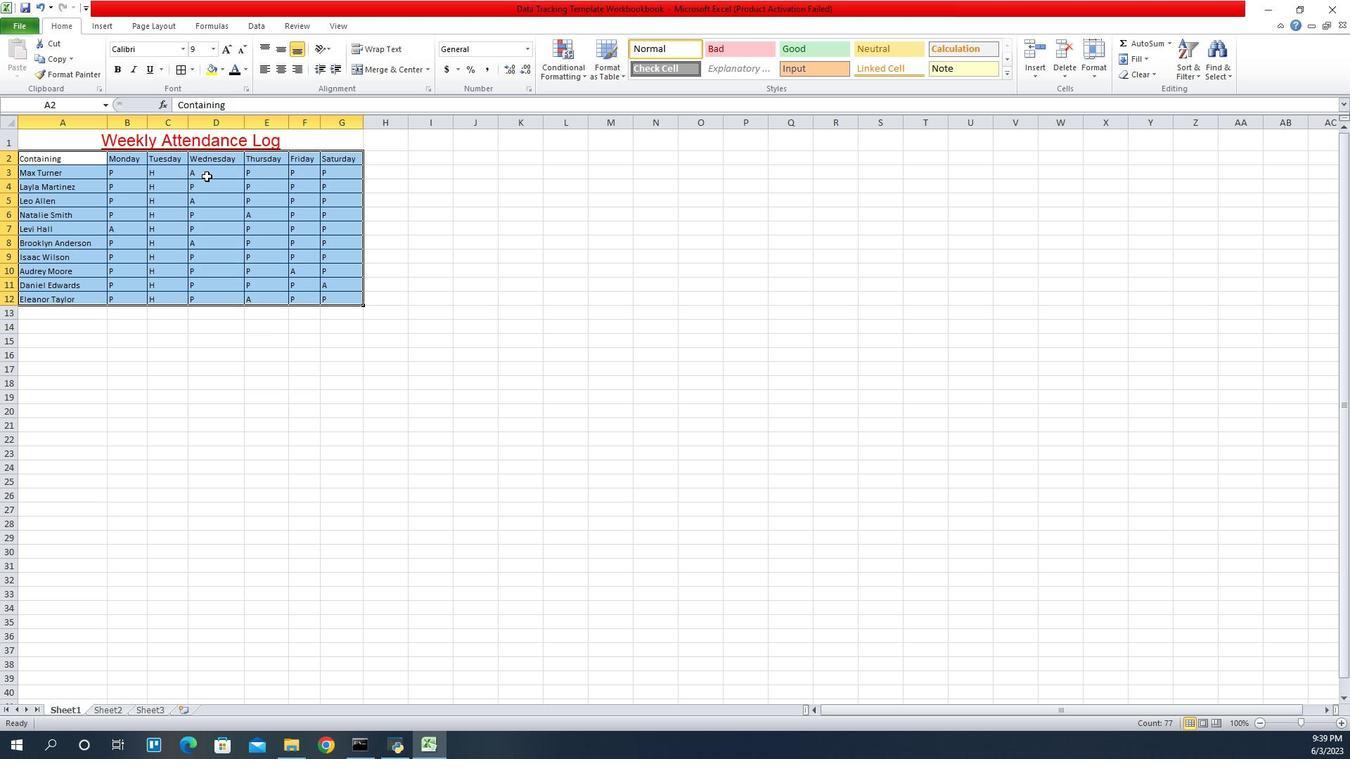
